 Task: Open a blank google sheet and write heading  Budget GuruAdd Categories in a column and its values below  'Housing, Transportation, Groceries, Utilities, Entertainment, Dining Out, Health, Miscellaneous, Savings & Total. 'Add Budgeted amount in next column and its values below  $1,500, $300, $400, $200, $150, $250, $100, $200, $500 & $4,600. Add Actual amountin next column and its values below   $1,400, $280, $420, $180, $170, $230, $120, $180, $520 & $4,500. Add Difference  in next column and its values below   -$100, -$20, +$20, -$20, +$20, -$20, +$20, -$20, +$20 & -$100Save page DashboardFinSummary
Action: Mouse moved to (249, 144)
Screenshot: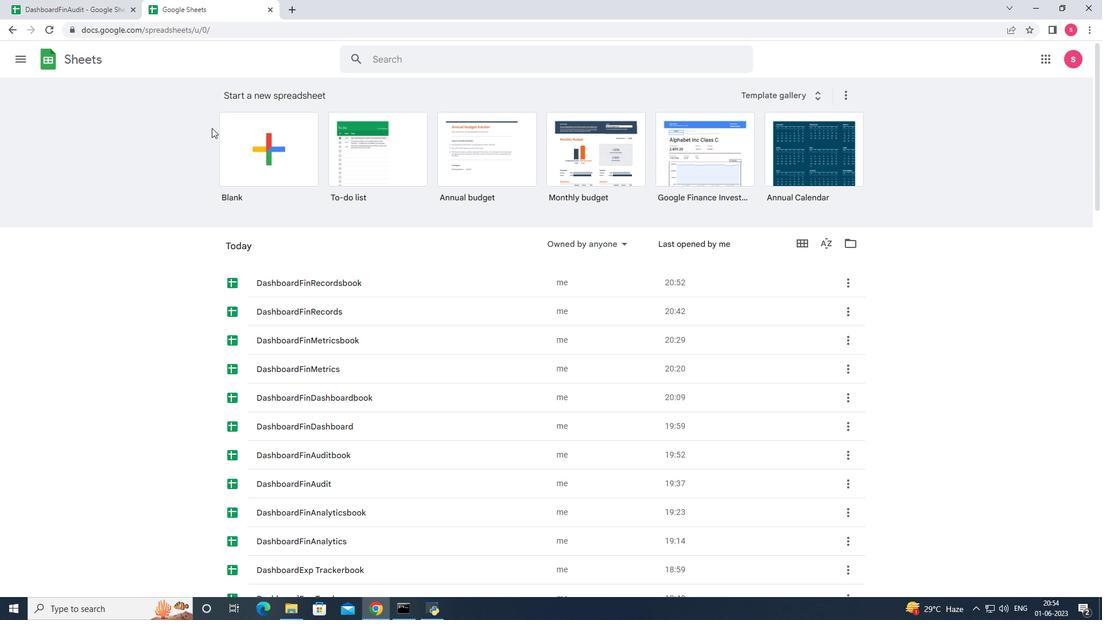 
Action: Mouse pressed left at (249, 144)
Screenshot: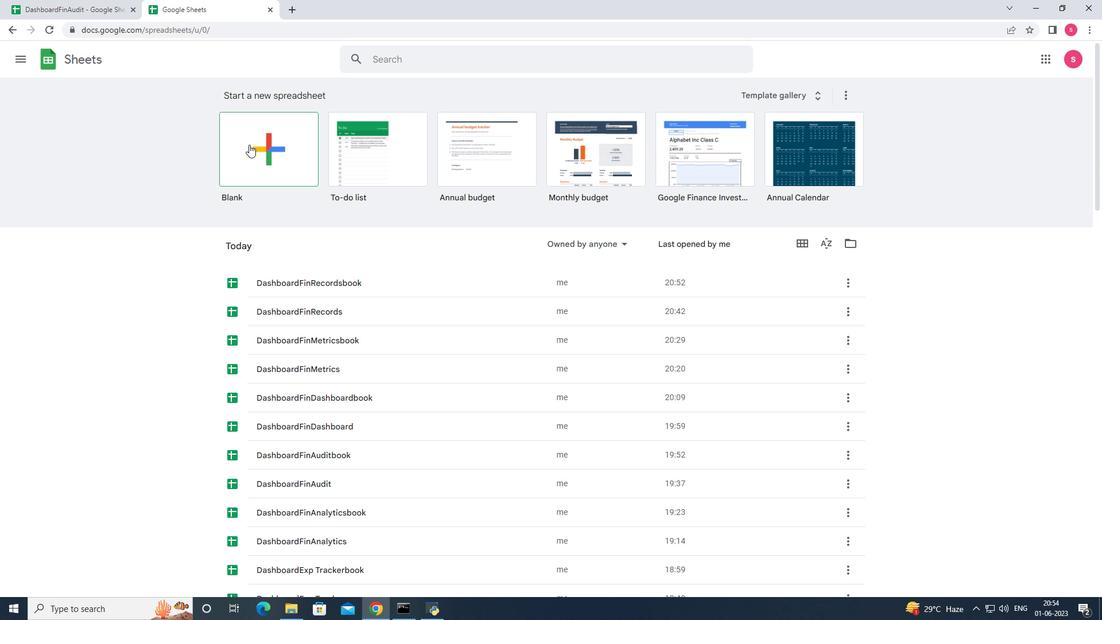 
Action: Mouse moved to (244, 148)
Screenshot: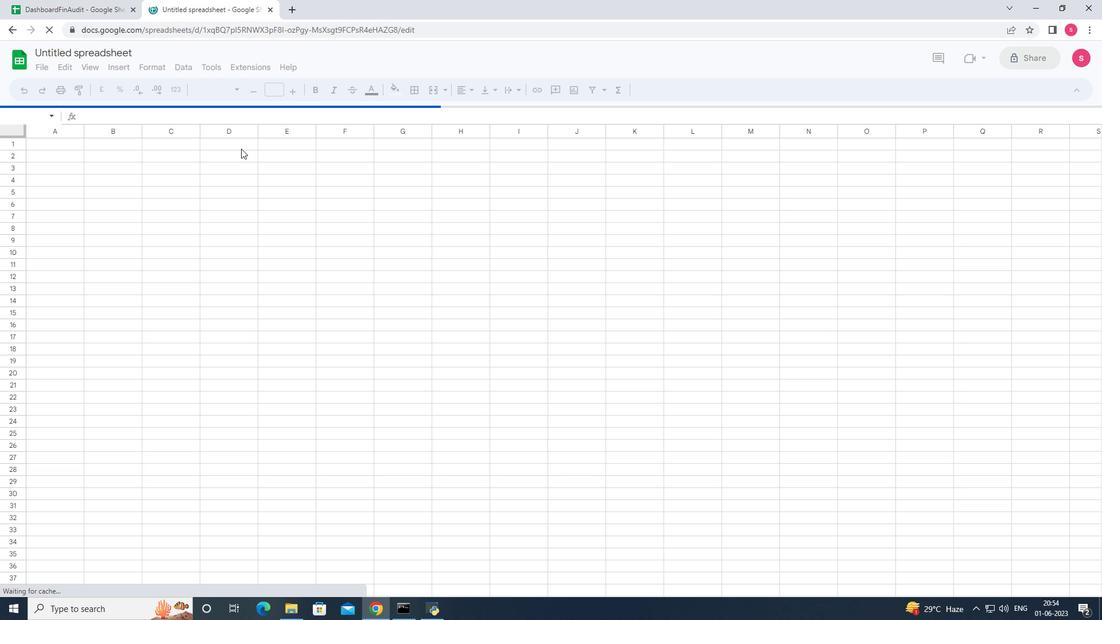 
Action: Key pressed <Key.shift><Key.shift><Key.shift><Key.shift><Key.shift><Key.shift><Key.shift><Key.shift><Key.shift><Key.shift><Key.shift><Key.shift><Key.shift><Key.shift>Budget<Key.space><Key.shift><Key.shift><Key.shift><Key.shift><Key.shift><Key.shift>Guru<Key.enter><Key.shift><Key.shift><Key.shift><Key.shift><Key.shift><Key.shift><Key.shift>Categories<Key.enter><Key.shift>Housing<Key.enter><Key.shift>Transportation<Key.enter><Key.shift><Key.shift><Key.shift><Key.shift><Key.shift><Key.shift><Key.shift><Key.shift>Groceries<Key.enter><Key.shift><Key.shift><Key.shift><Key.shift><Key.shift><Key.shift><Key.shift><Key.shift><Key.shift><Key.shift><Key.shift><Key.shift><Key.shift><Key.shift><Key.shift><Key.shift><Key.shift><Key.shift><Key.shift>Utilities<Key.enter><Key.shift>Entertainment<Key.enter><Key.shift>Dining<Key.space><Key.shift><Key.shift><Key.shift><Key.shift>Out<Key.enter><Key.shift>Health<Key.enter><Key.shift>Miscellaneous<Key.enter><Key.shift>Savings<Key.enter><Key.shift>Total<Key.enter><Key.right><Key.up><Key.up><Key.up><Key.up><Key.up><Key.up><Key.up><Key.up><Key.up><Key.up><Key.up><Key.up><Key.down><Key.shift>Budgeted<Key.space><Key.shift>Amount<Key.enter>1500<Key.enter>300<Key.enter>400<Key.enter>200<Key.enter>16<Key.backspace>50<Key.enter>250<Key.enter>100<Key.enter>200<Key.enter>500<Key.enter>=<Key.down><Key.enter><Key.up>=
Screenshot: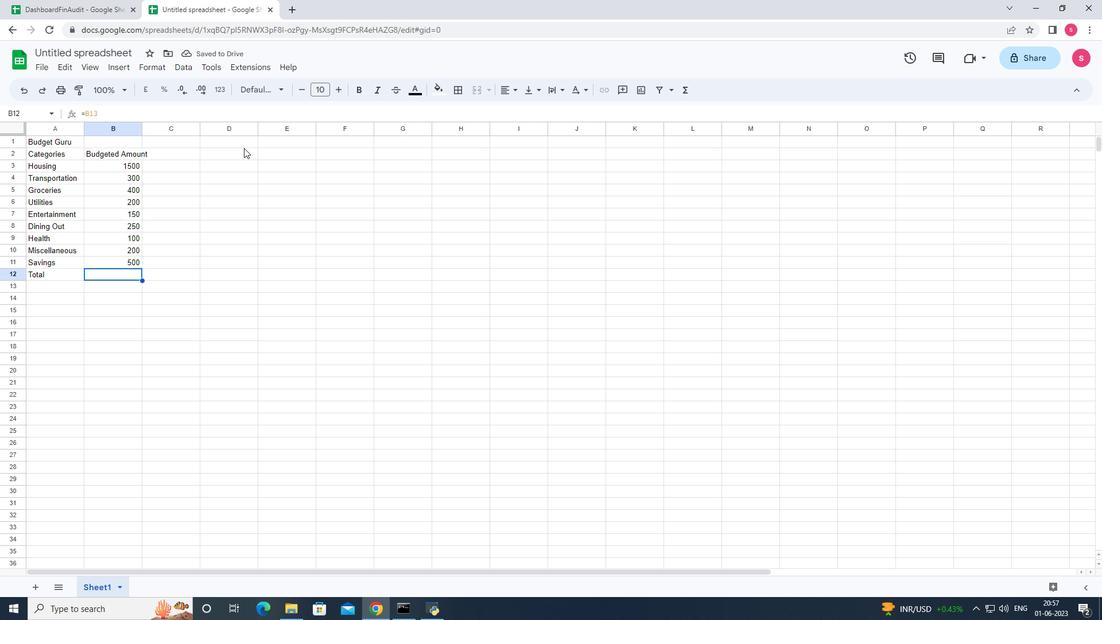 
Action: Mouse moved to (142, 287)
Screenshot: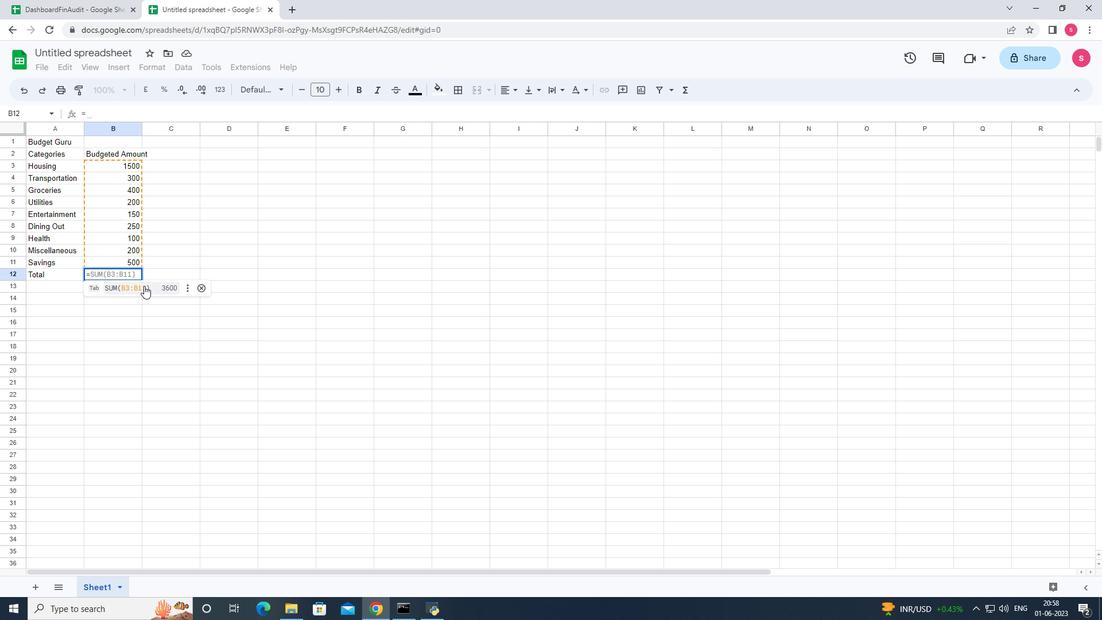 
Action: Mouse pressed left at (142, 287)
Screenshot: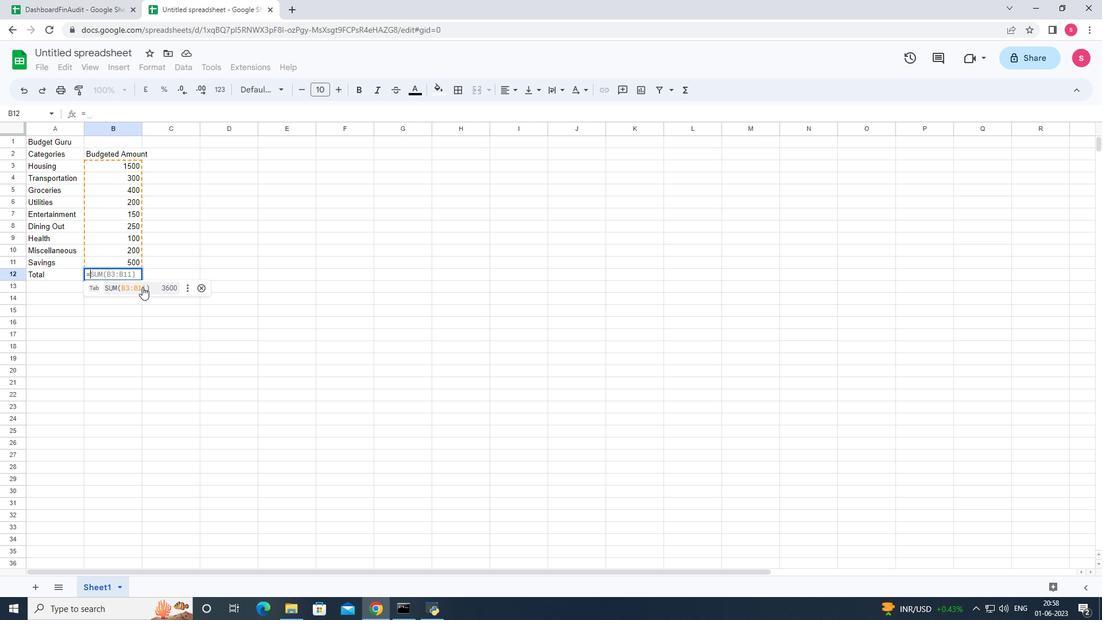 
Action: Mouse moved to (95, 167)
Screenshot: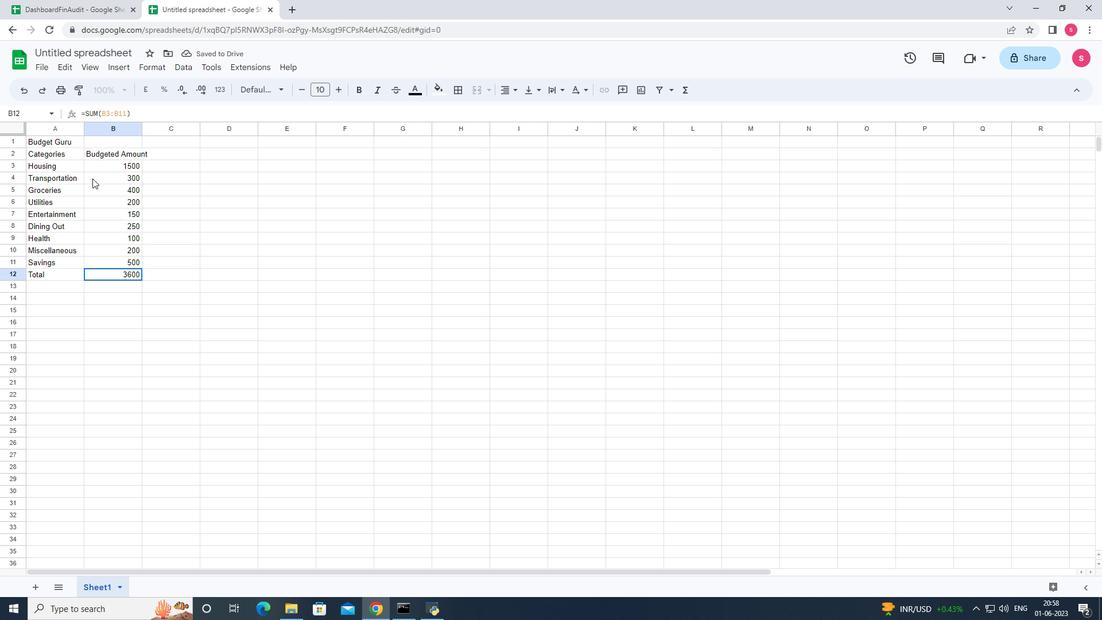 
Action: Mouse pressed left at (95, 167)
Screenshot: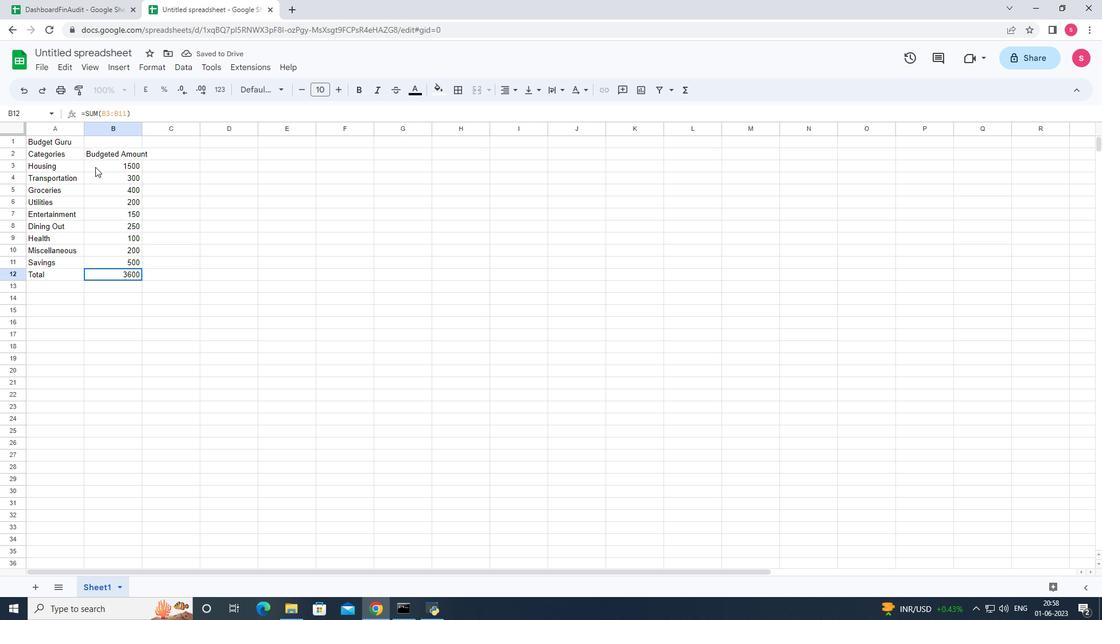 
Action: Mouse moved to (144, 70)
Screenshot: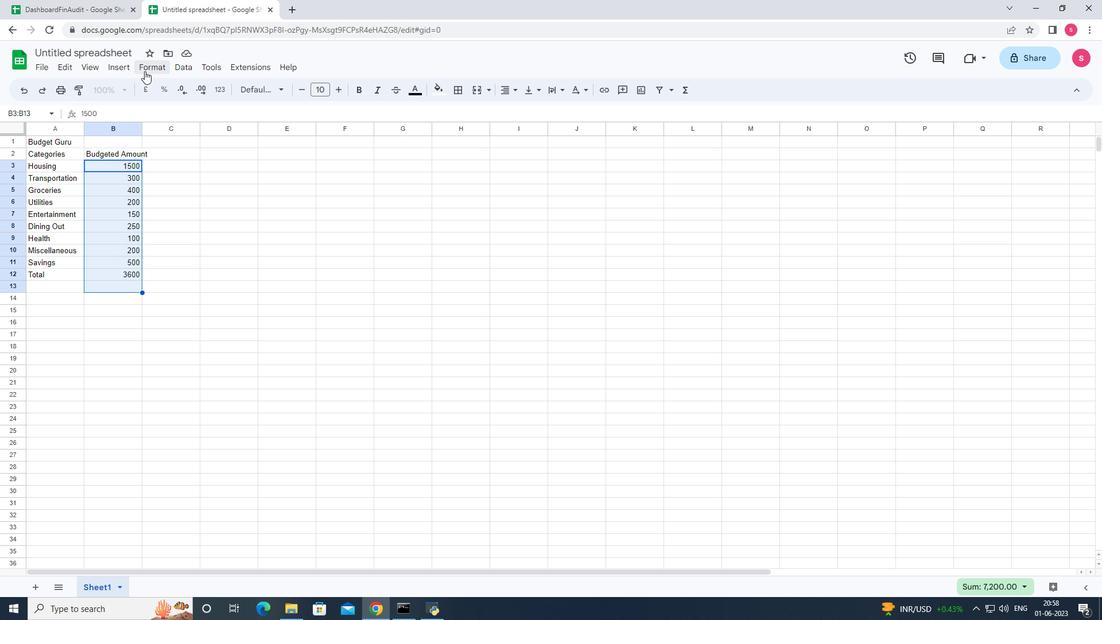 
Action: Mouse pressed left at (144, 70)
Screenshot: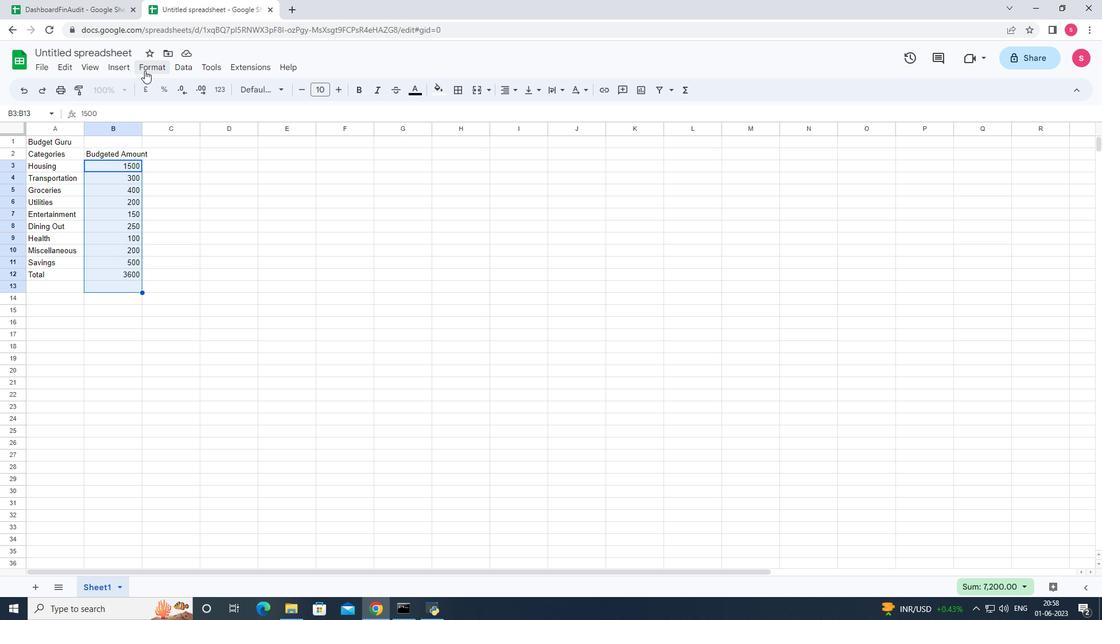 
Action: Mouse moved to (190, 138)
Screenshot: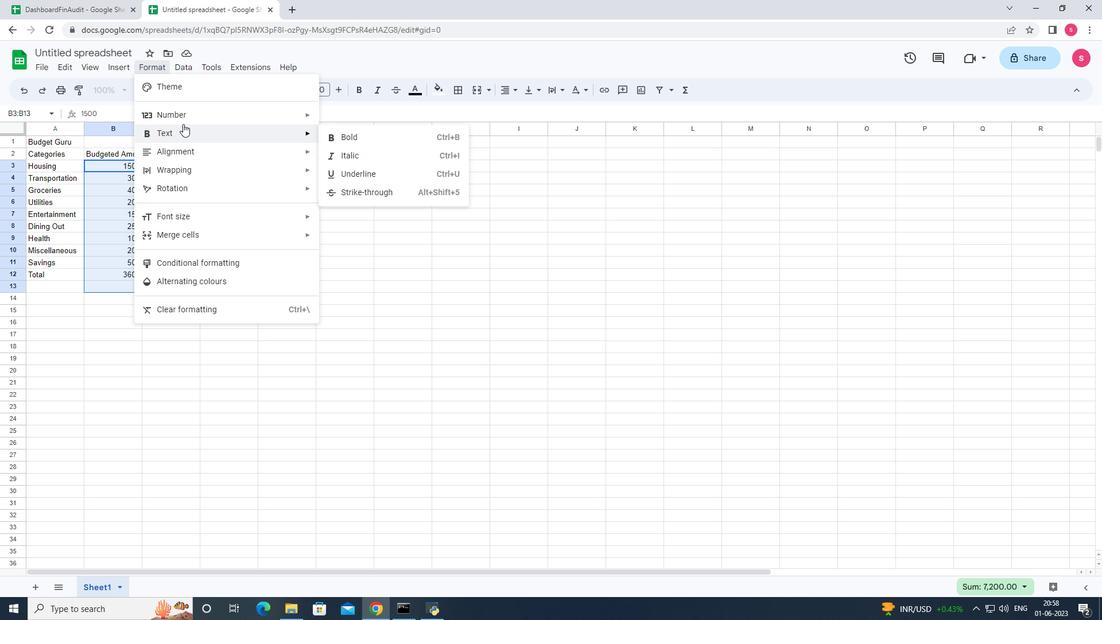 
Action: Mouse pressed left at (190, 138)
Screenshot: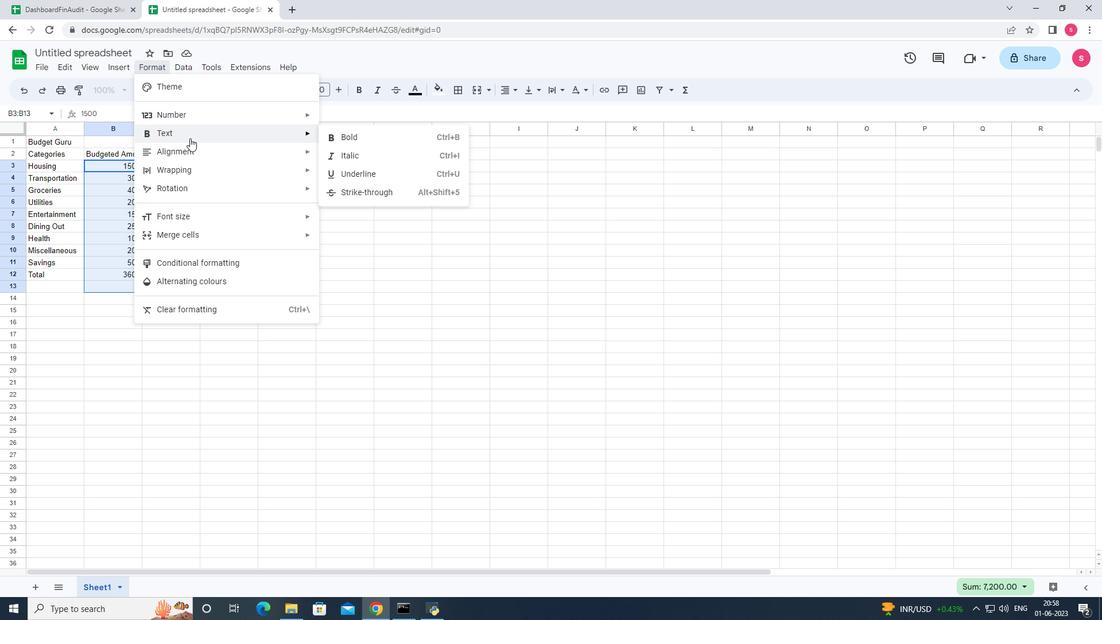 
Action: Mouse moved to (195, 121)
Screenshot: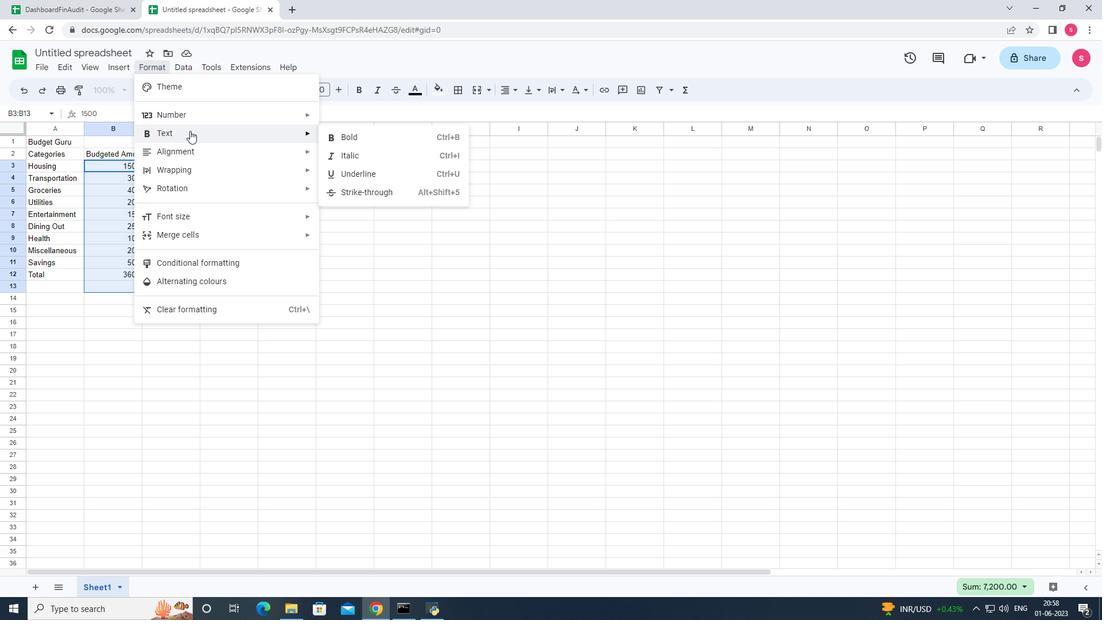 
Action: Mouse pressed left at (195, 121)
Screenshot: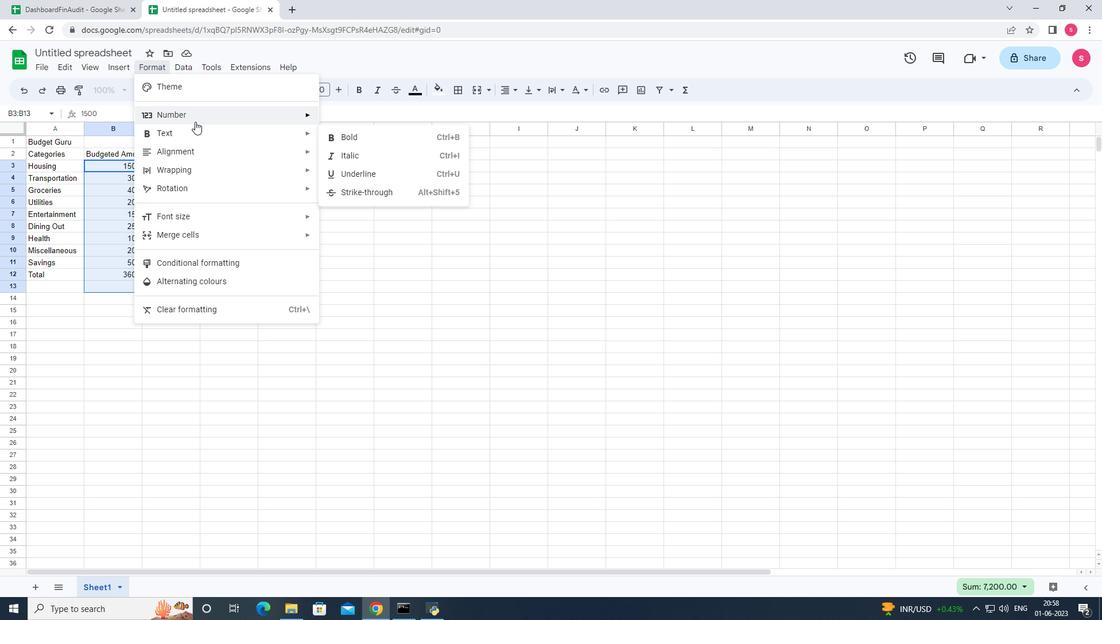 
Action: Mouse moved to (418, 466)
Screenshot: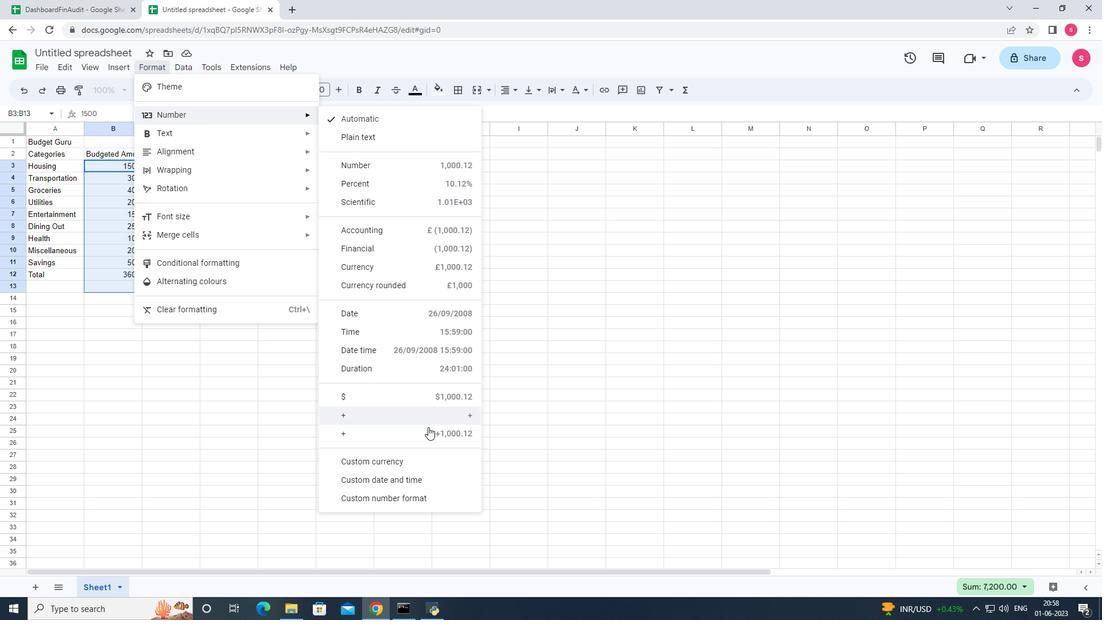 
Action: Mouse pressed left at (418, 466)
Screenshot: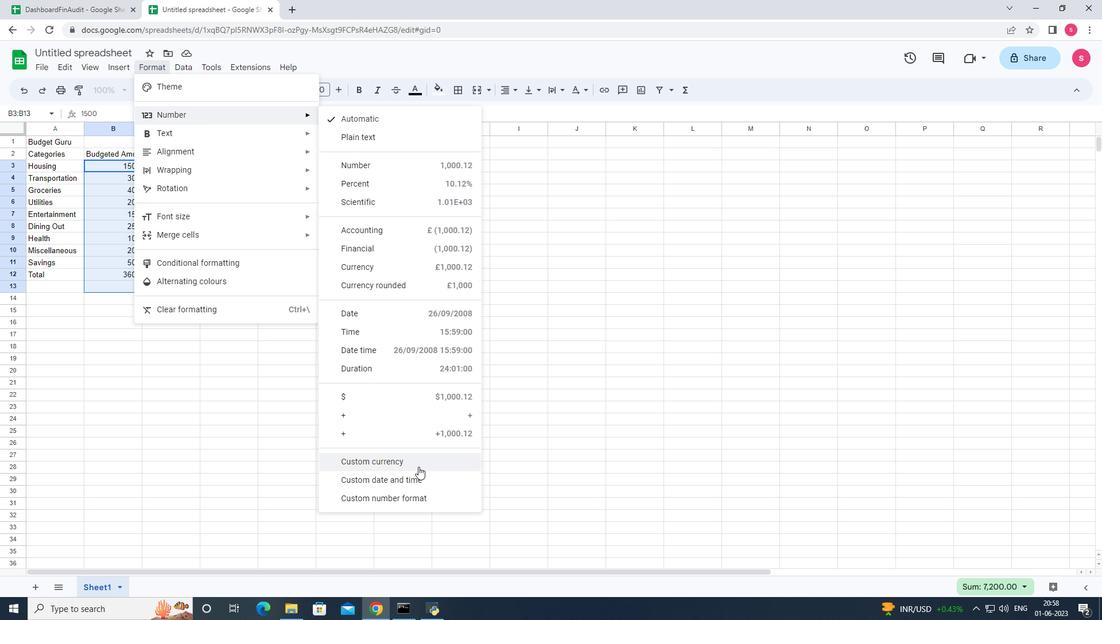 
Action: Mouse moved to (484, 249)
Screenshot: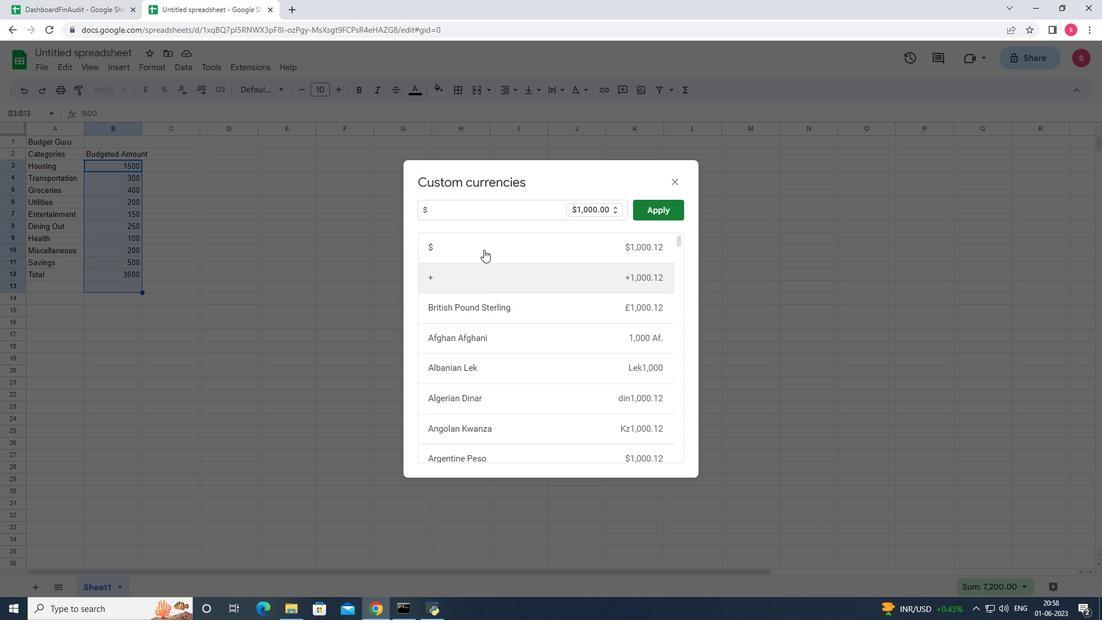 
Action: Mouse pressed left at (484, 249)
Screenshot: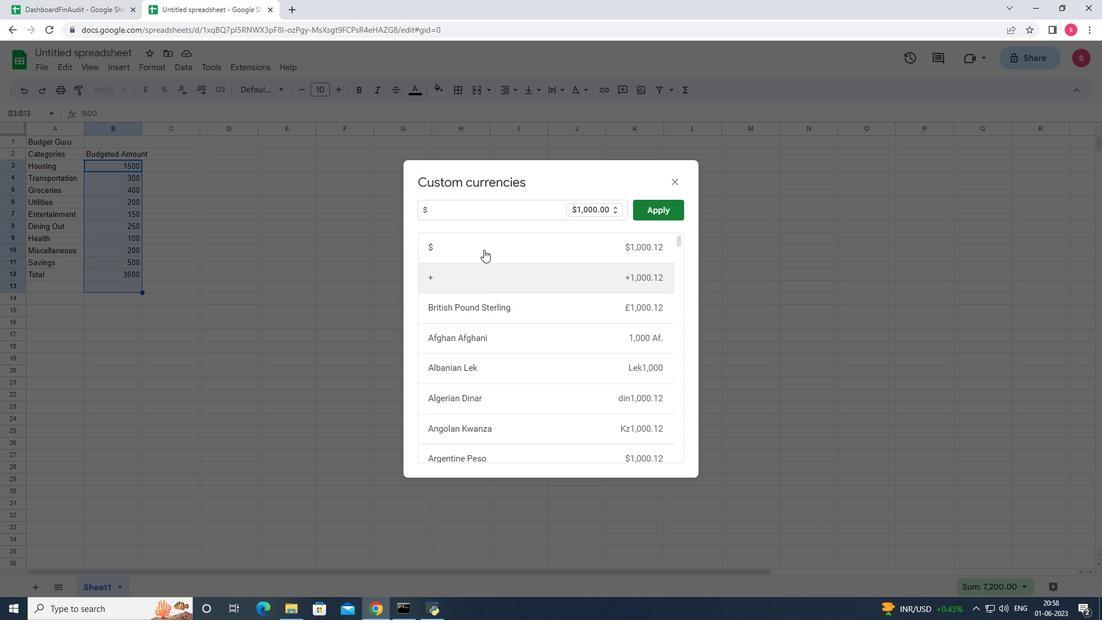 
Action: Mouse moved to (671, 206)
Screenshot: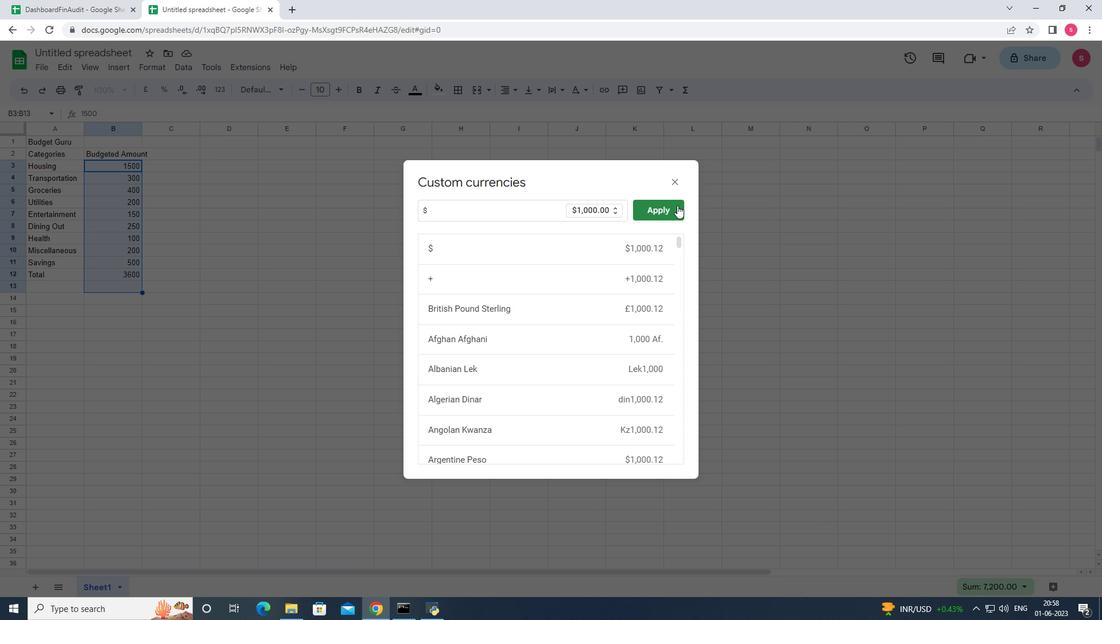 
Action: Mouse pressed left at (671, 206)
Screenshot: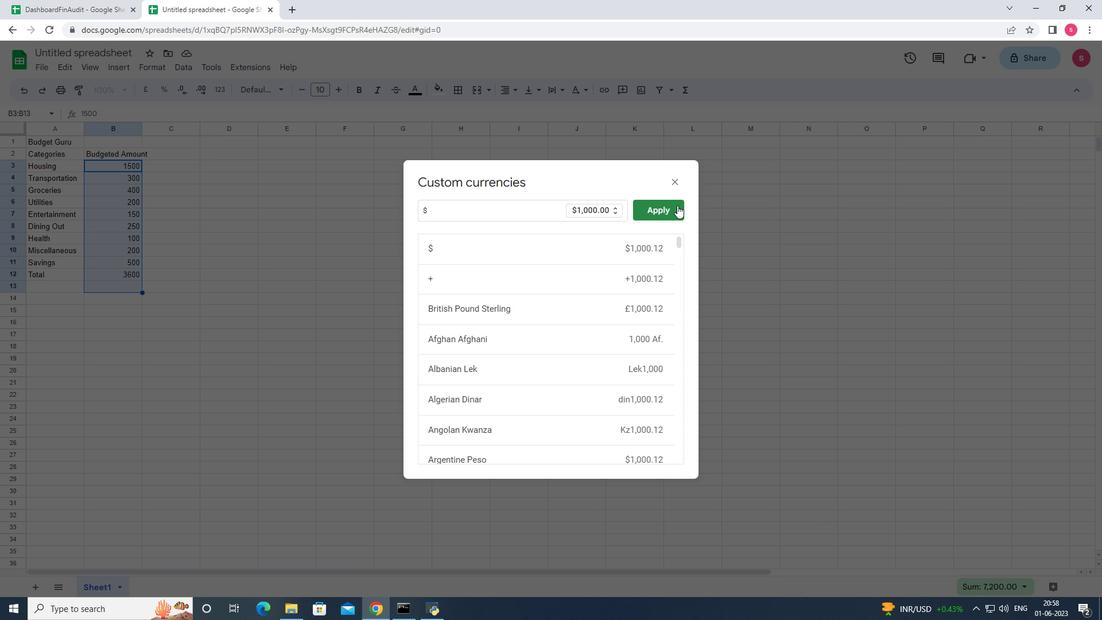 
Action: Mouse moved to (167, 156)
Screenshot: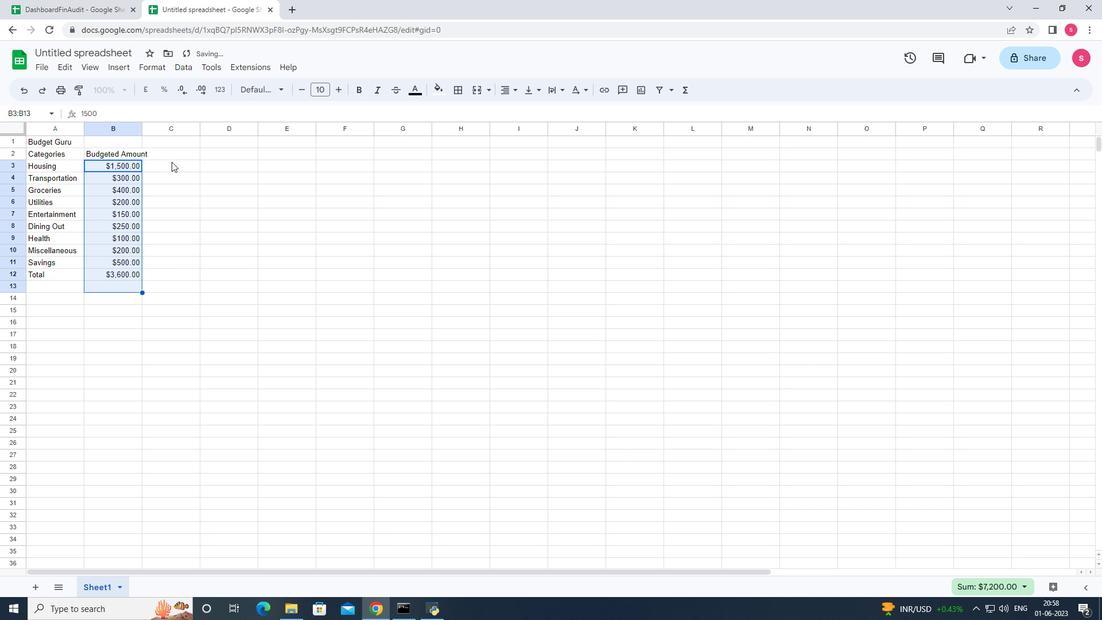 
Action: Mouse pressed left at (167, 156)
Screenshot: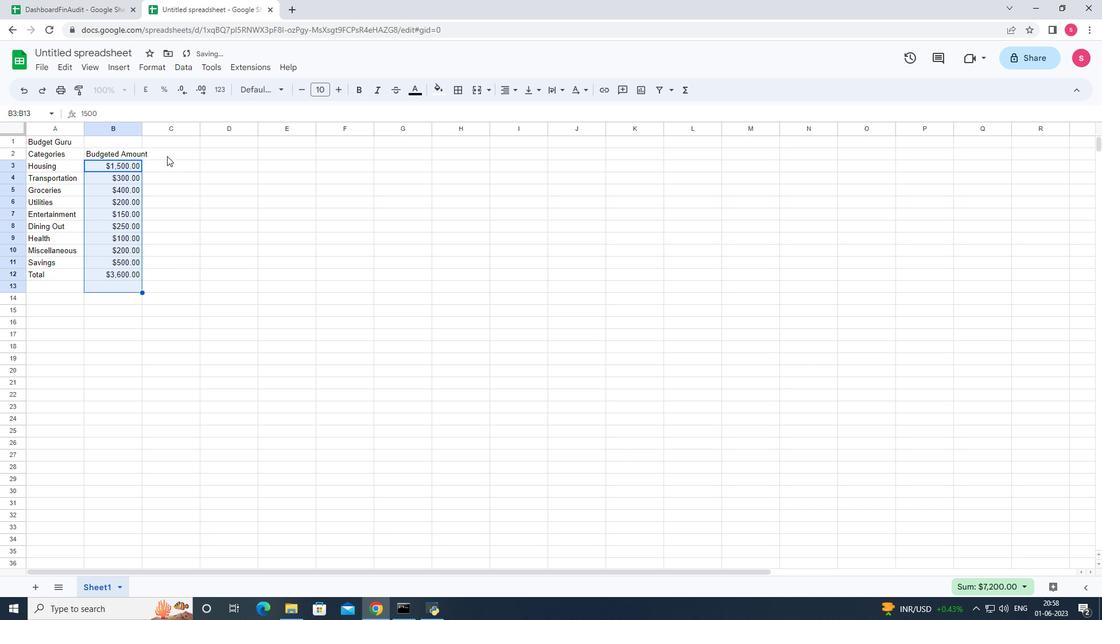 
Action: Mouse moved to (165, 156)
Screenshot: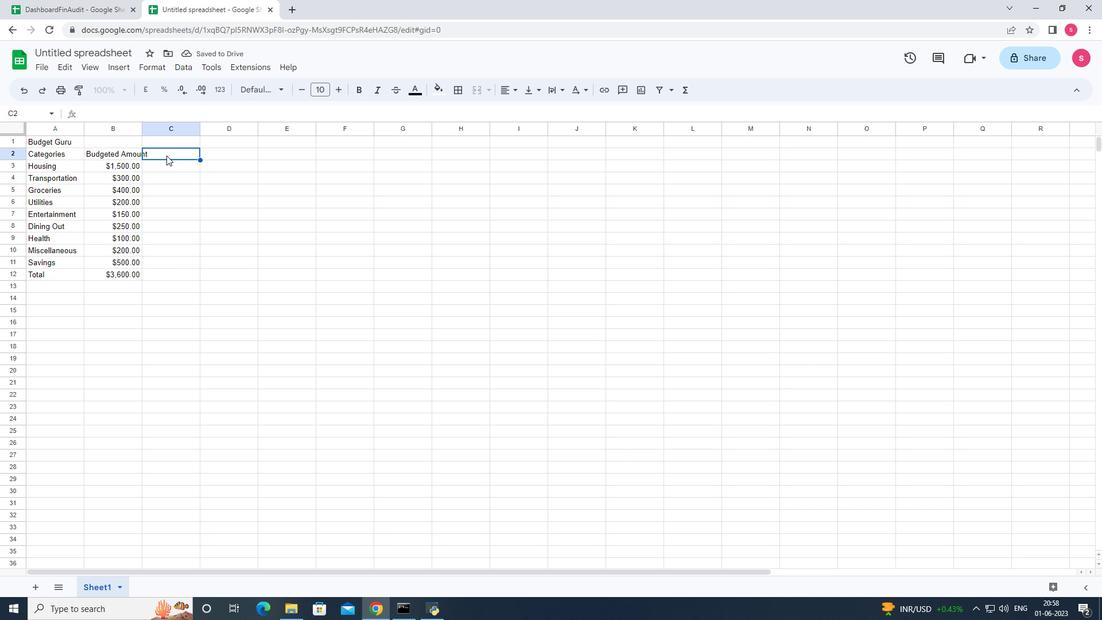 
Action: Key pressed <Key.shift>Actual<Key.space>a<Key.shift><Key.backspace><Key.shift>Amount<Key.down>1400<Key.enter>280<Key.enter>420<Key.enter>19<Key.backspace>80<Key.enter>170<Key.enter>230<Key.enter>120<Key.enter>180<Key.enter>520<Key.enter>
Screenshot: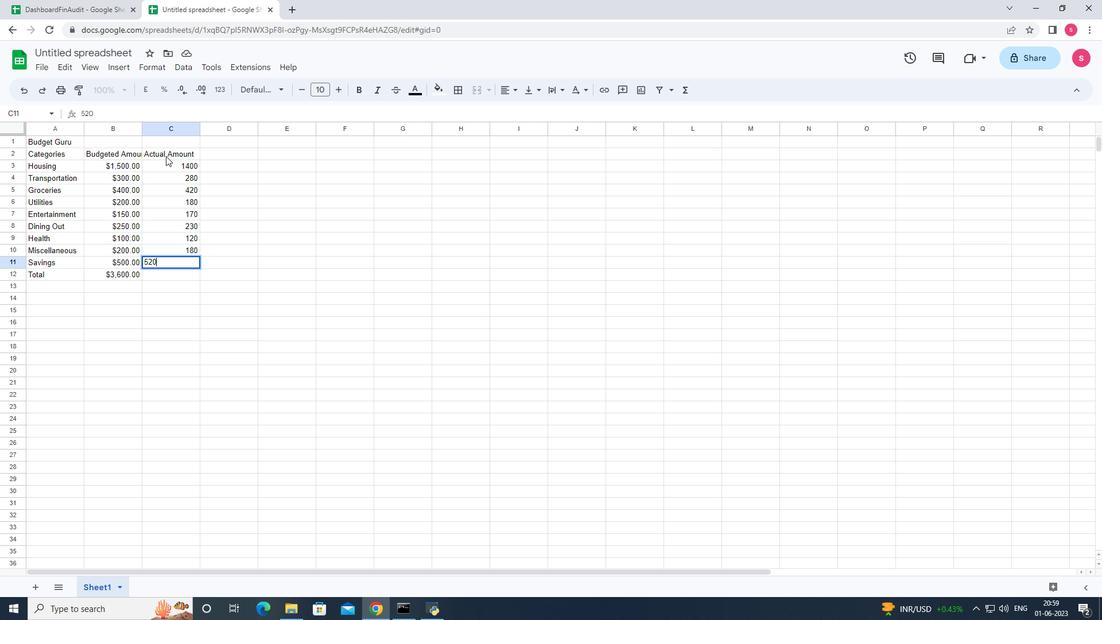 
Action: Mouse moved to (174, 275)
Screenshot: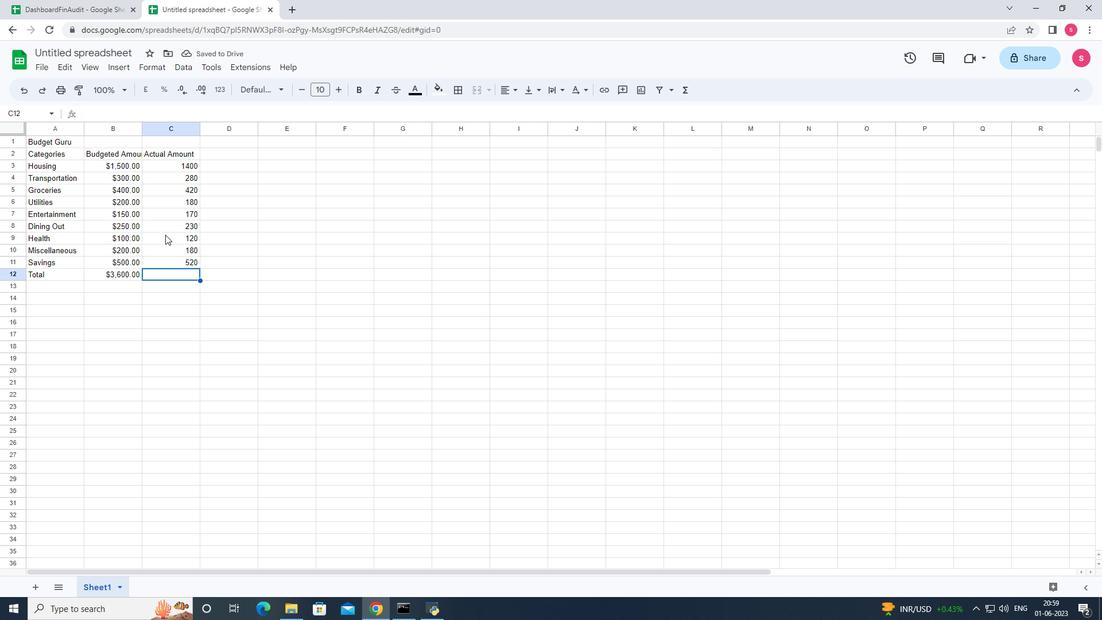 
Action: Key pressed =
Screenshot: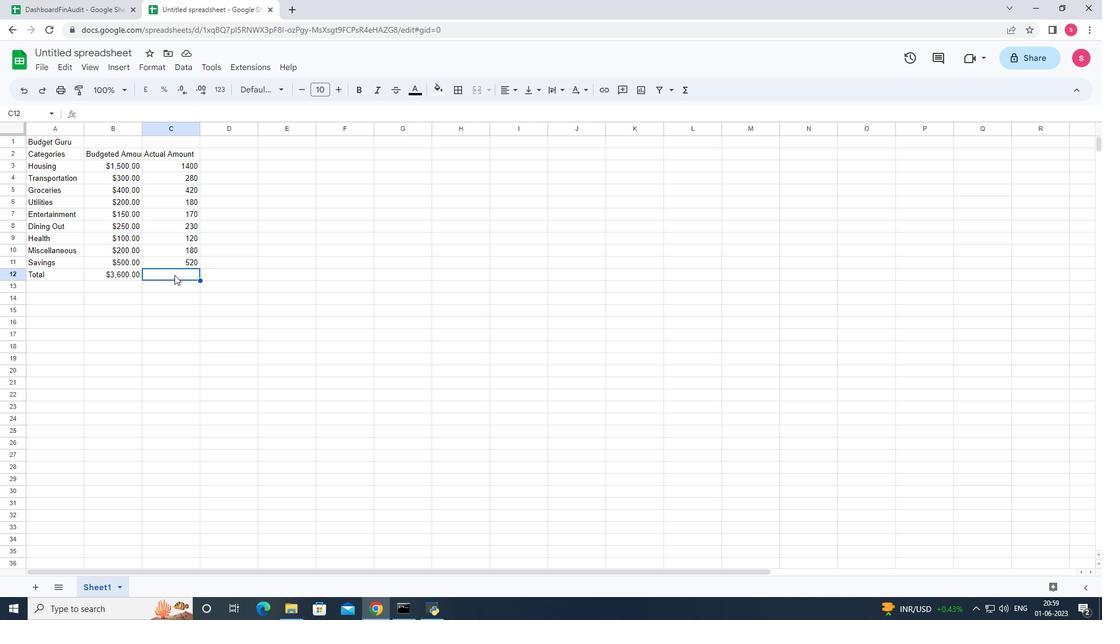 
Action: Mouse moved to (182, 288)
Screenshot: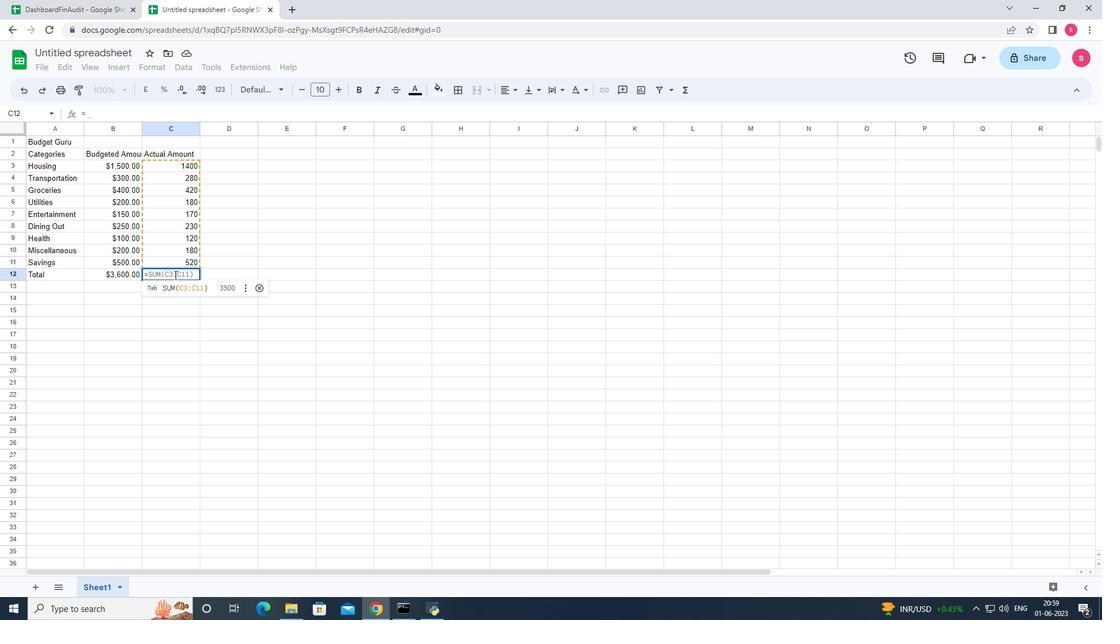 
Action: Mouse pressed left at (182, 288)
Screenshot: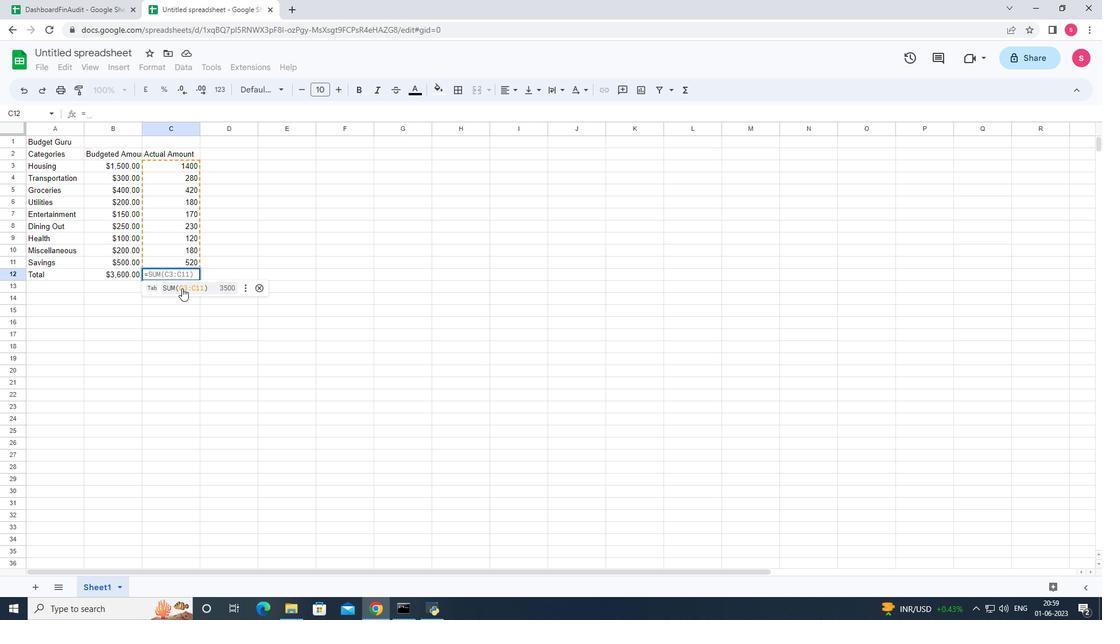 
Action: Mouse moved to (175, 167)
Screenshot: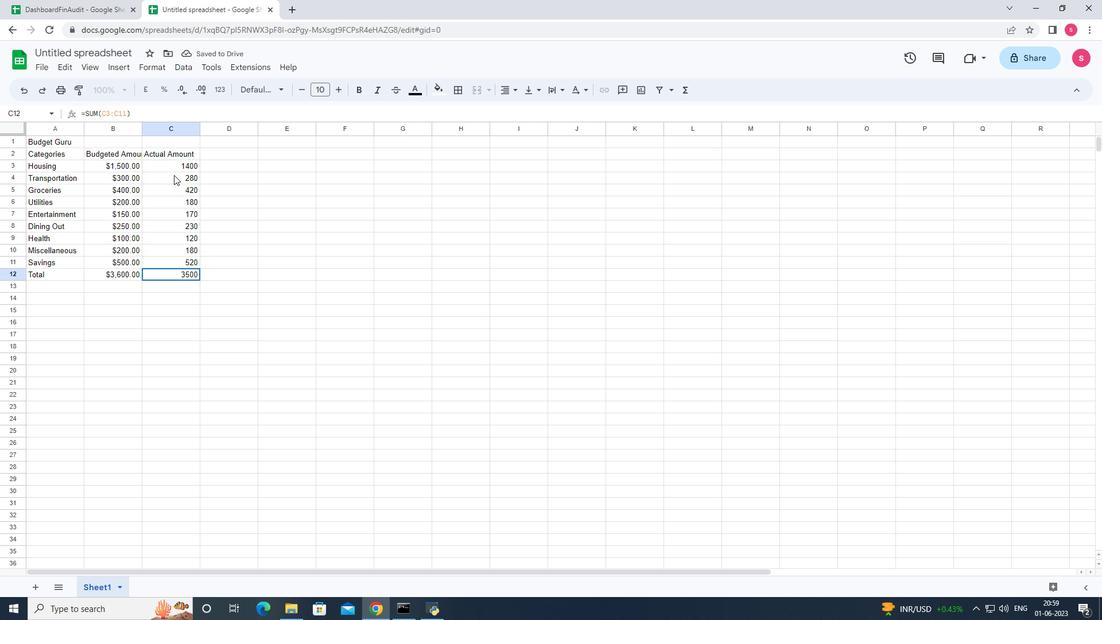 
Action: Mouse pressed left at (175, 167)
Screenshot: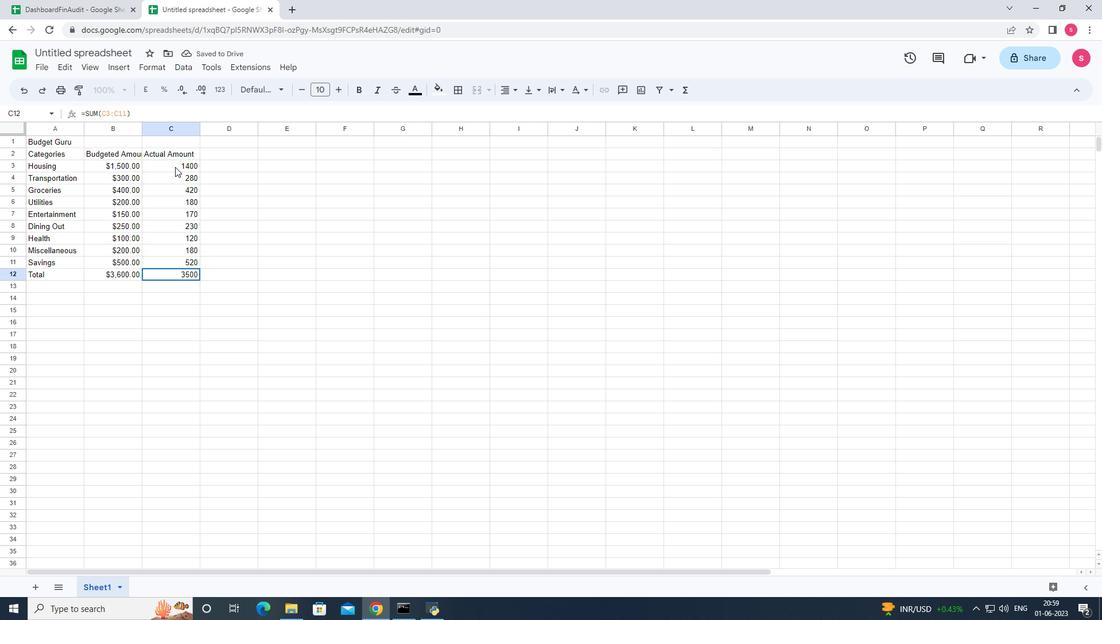 
Action: Mouse moved to (155, 65)
Screenshot: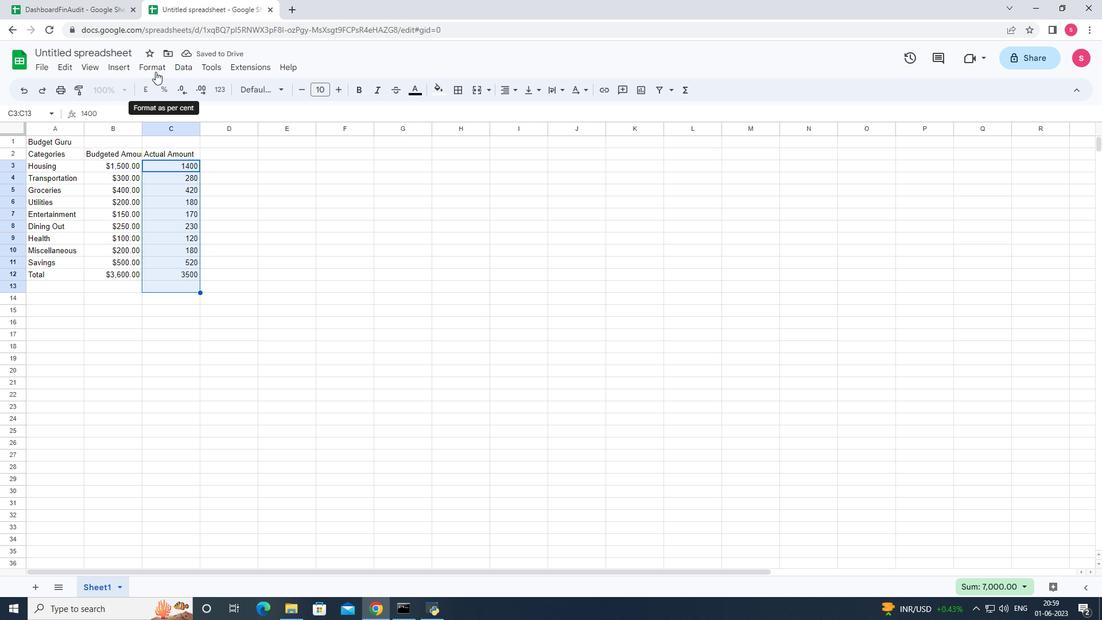 
Action: Mouse pressed left at (155, 65)
Screenshot: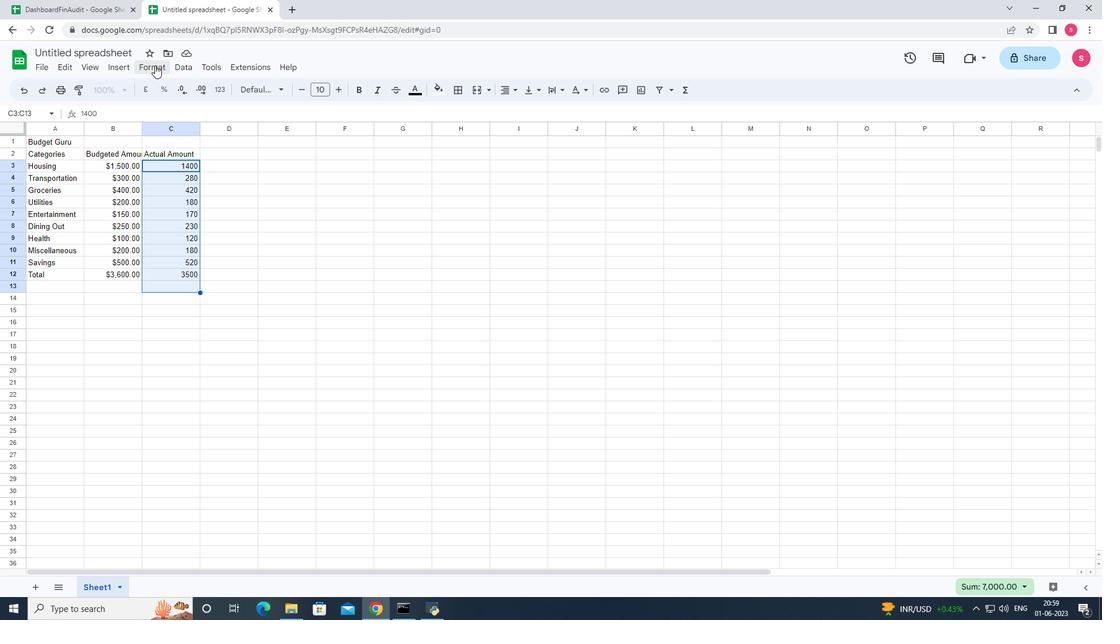
Action: Mouse moved to (174, 116)
Screenshot: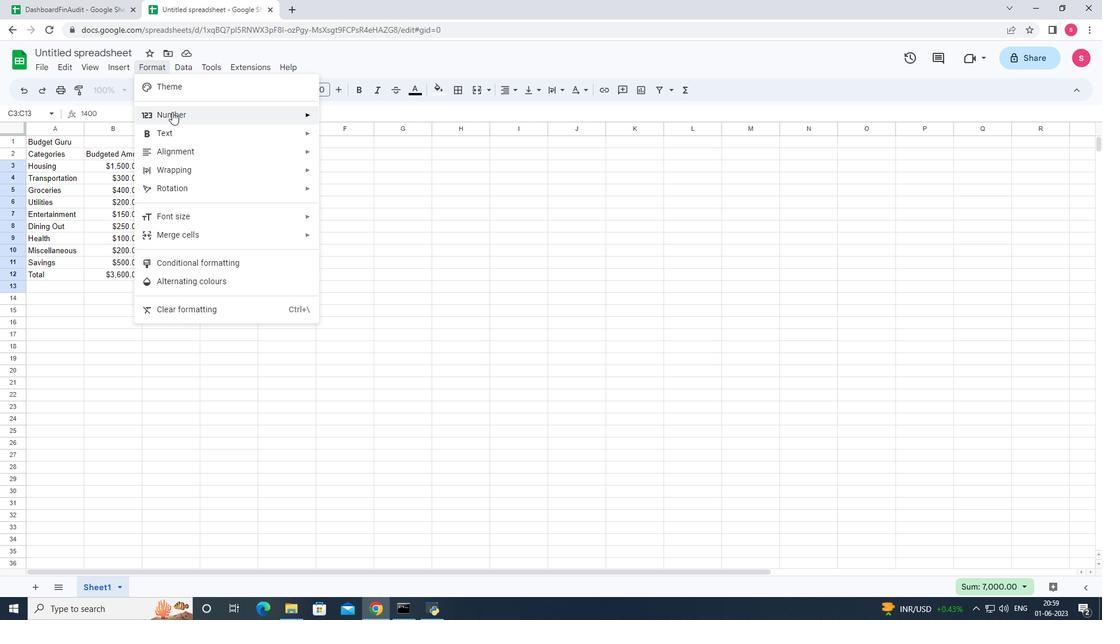 
Action: Mouse pressed left at (174, 116)
Screenshot: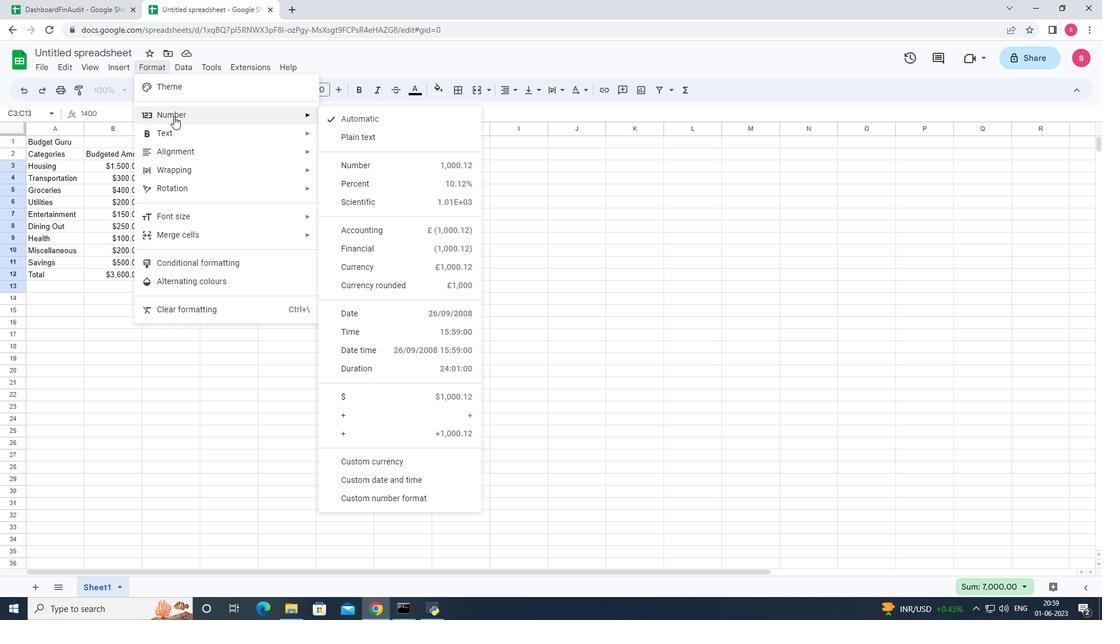 
Action: Mouse moved to (361, 462)
Screenshot: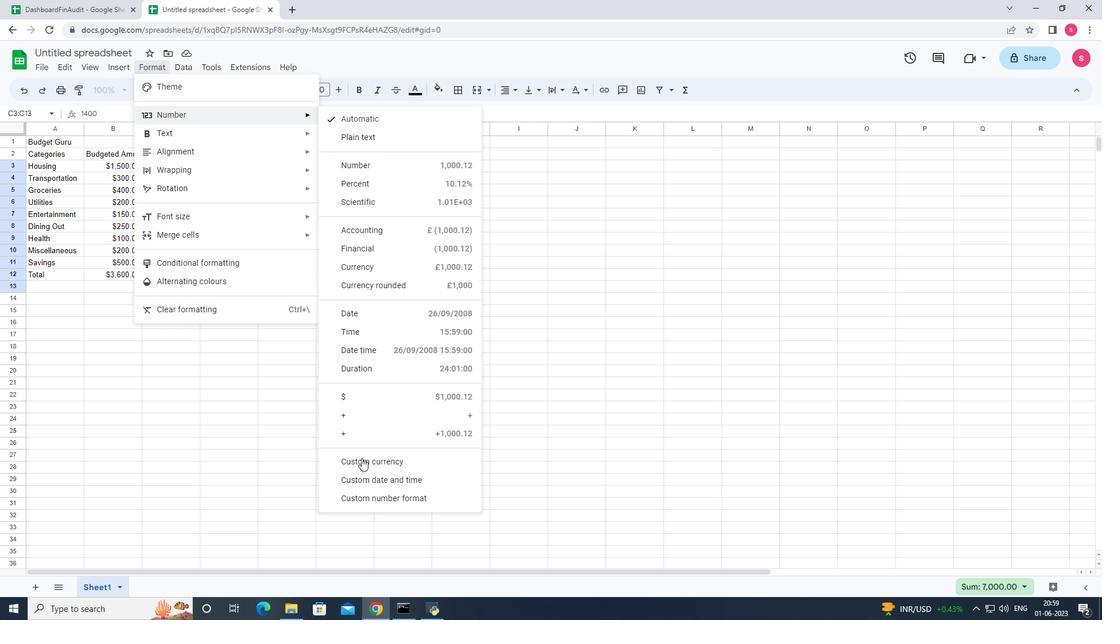 
Action: Mouse pressed left at (361, 462)
Screenshot: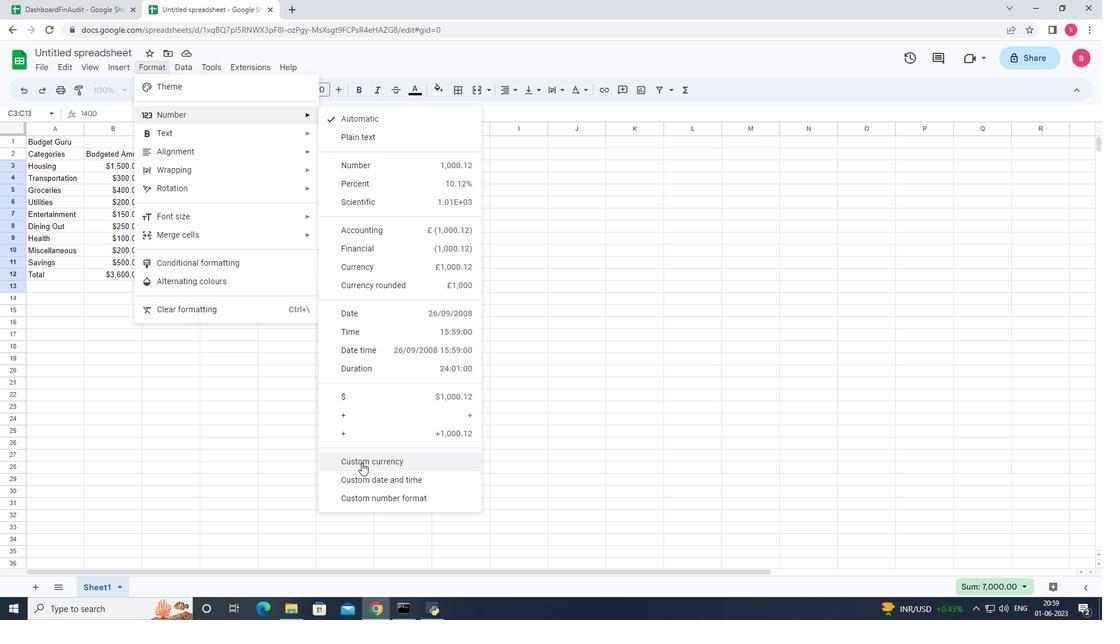 
Action: Mouse moved to (457, 255)
Screenshot: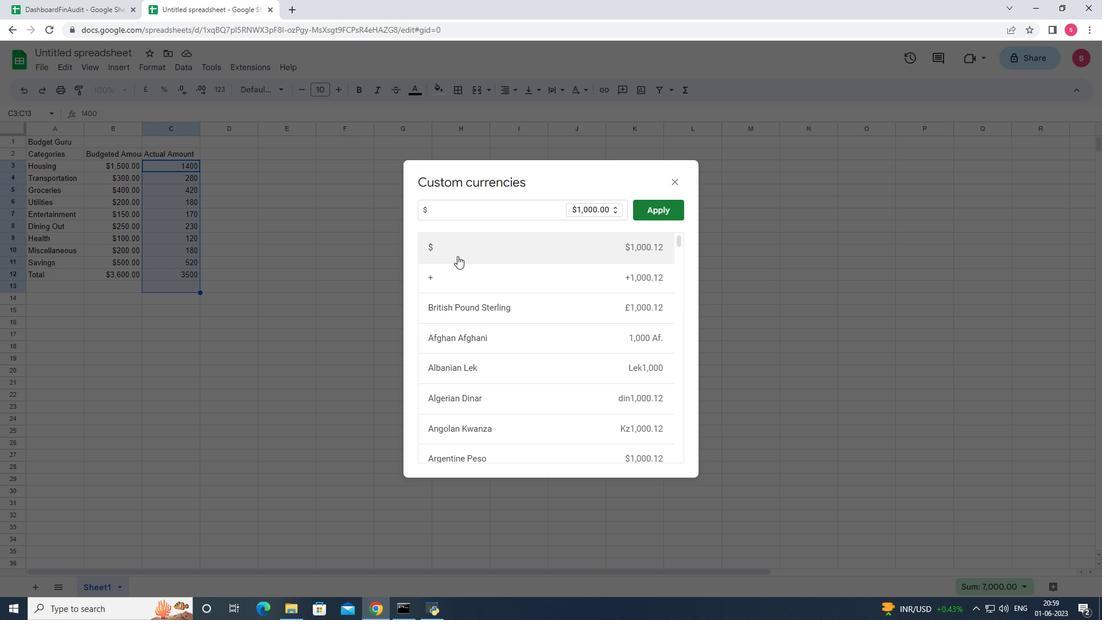 
Action: Mouse pressed left at (457, 255)
Screenshot: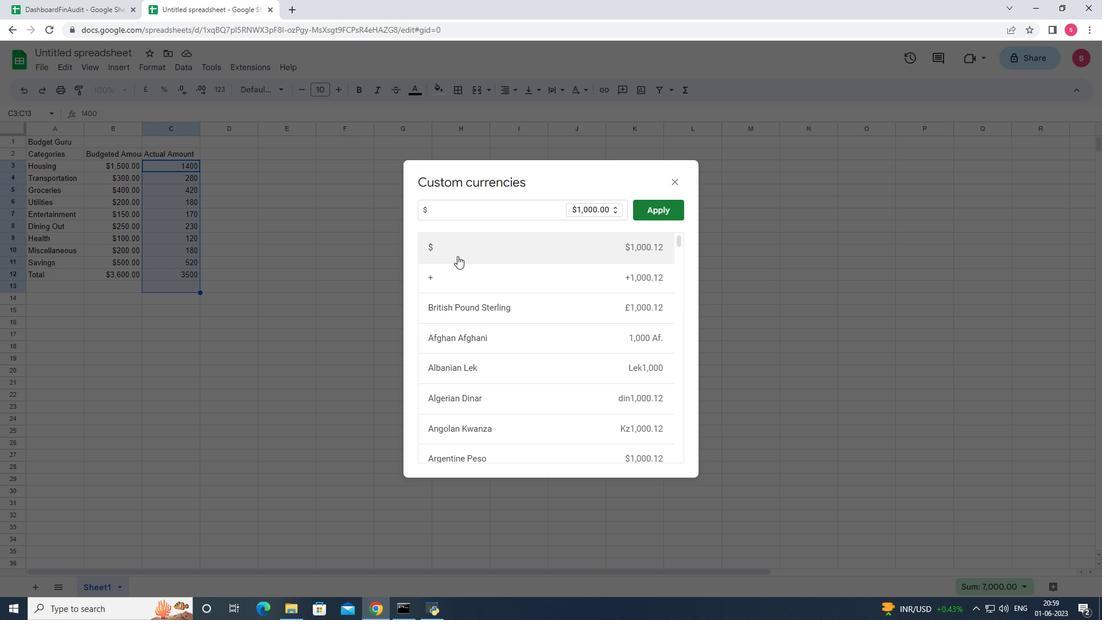 
Action: Mouse moved to (668, 209)
Screenshot: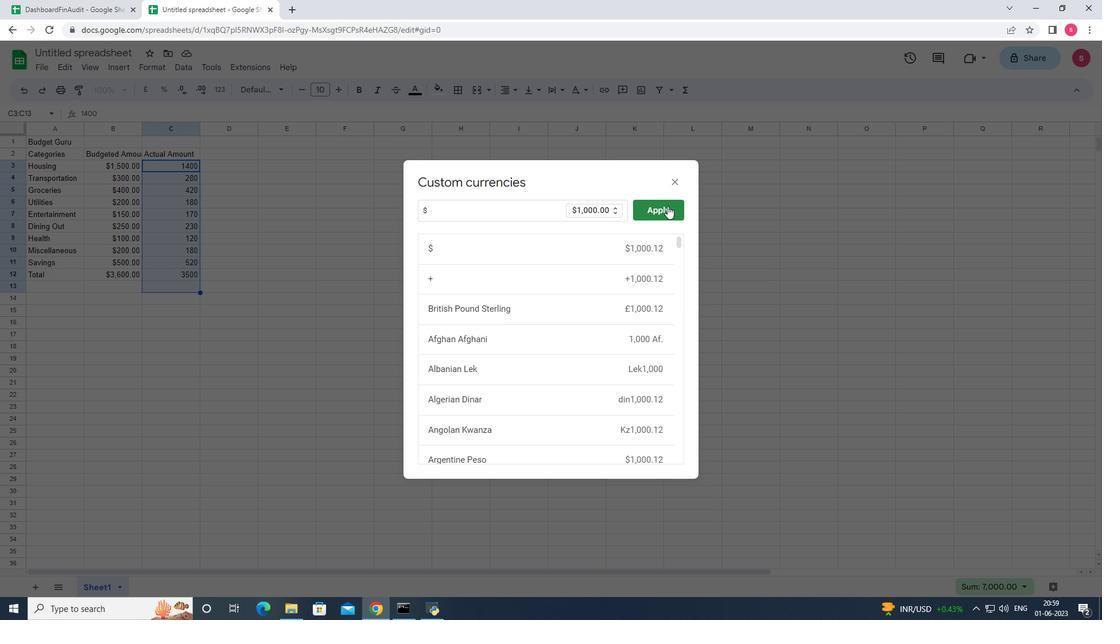 
Action: Mouse pressed left at (668, 209)
Screenshot: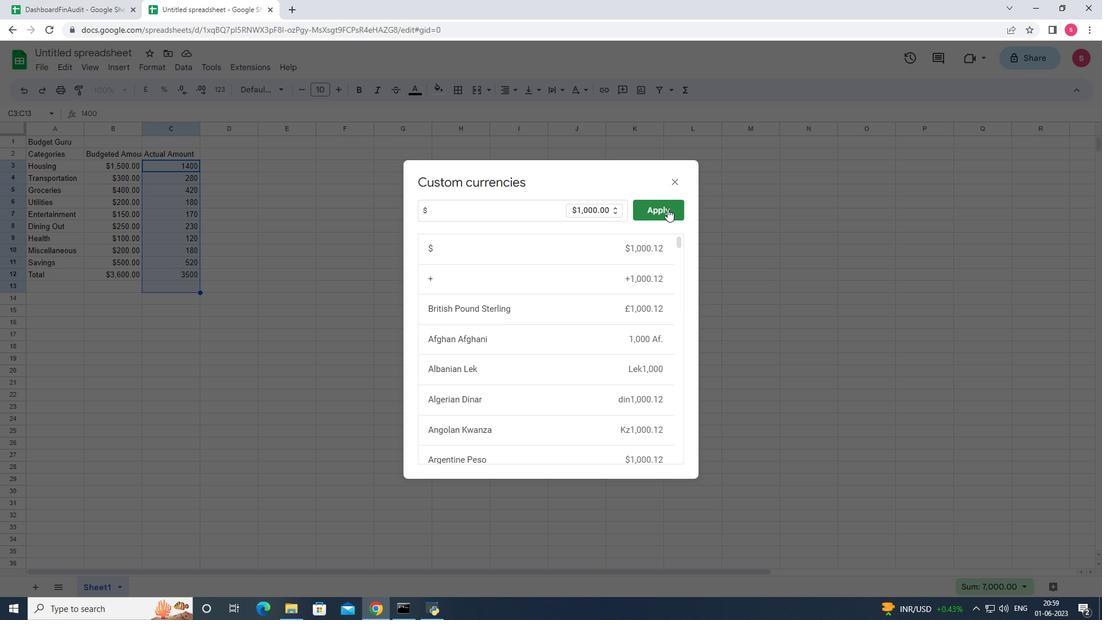 
Action: Mouse moved to (230, 157)
Screenshot: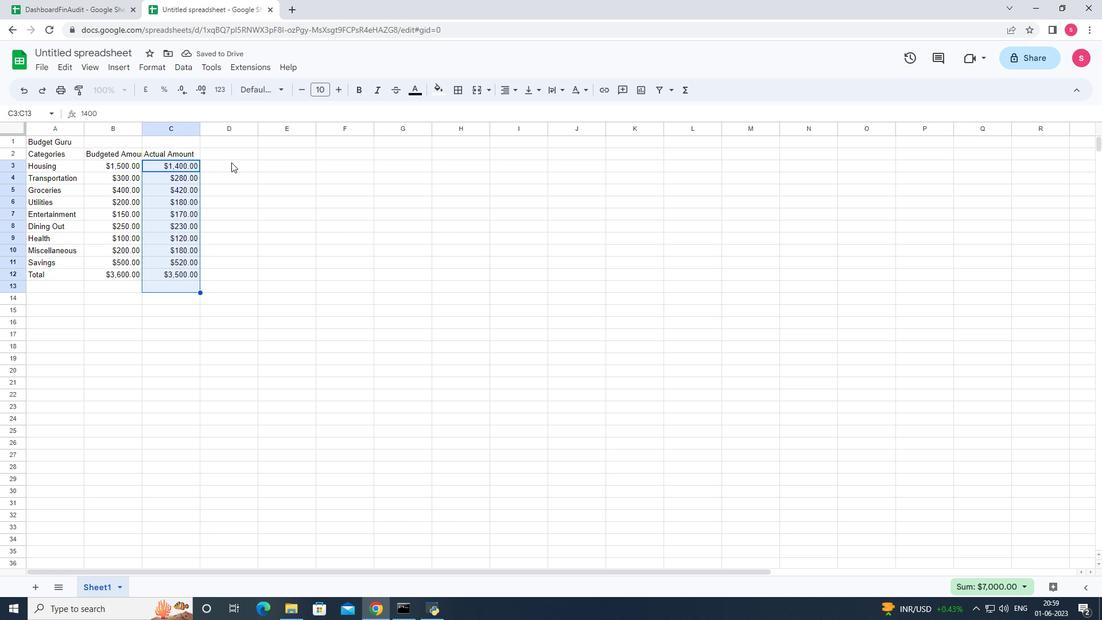 
Action: Mouse pressed left at (230, 157)
Screenshot: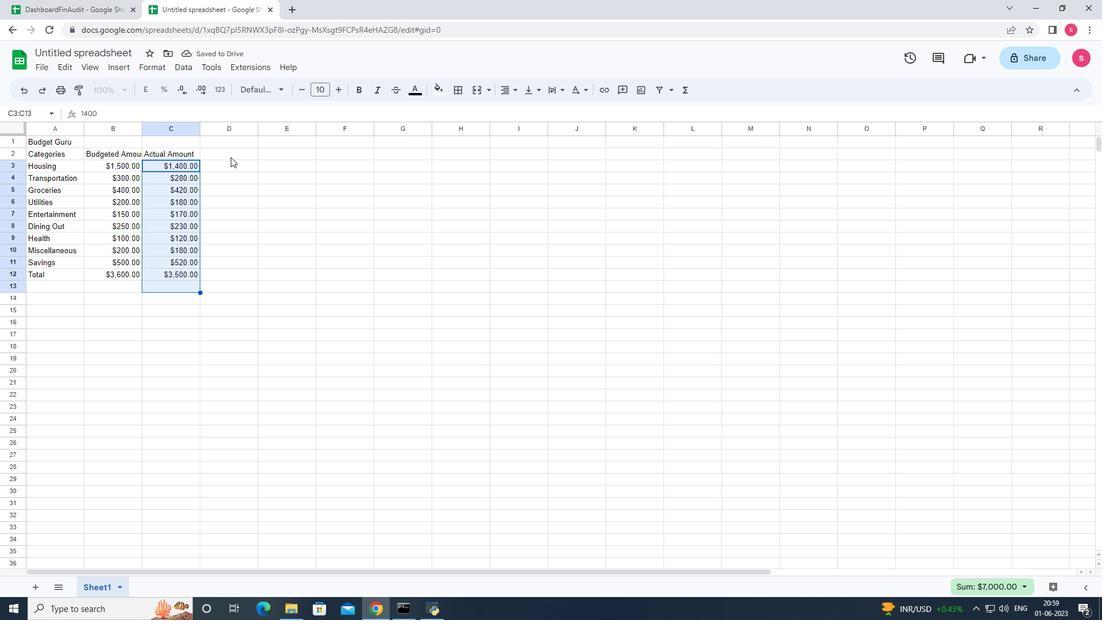 
Action: Mouse moved to (230, 156)
Screenshot: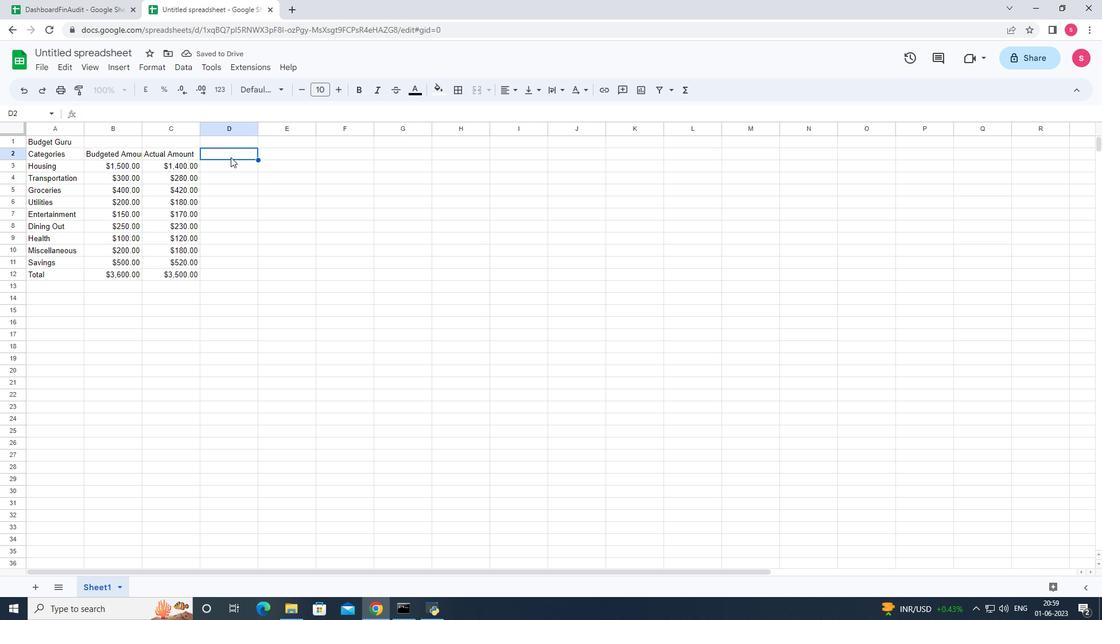 
Action: Key pressed <Key.shift><Key.shift><Key.shift><Key.shift><Key.shift><Key.shift><Key.shift><Key.shift><Key.shift><Key.shift><Key.shift><Key.shift><Key.shift><Key.shift><Key.shift><Key.shift><Key.shift><Key.shift><Key.shift><Key.shift><Key.shift><Key.shift><Key.shift>Difference<Key.down>=c3-b3<Key.enter>
Screenshot: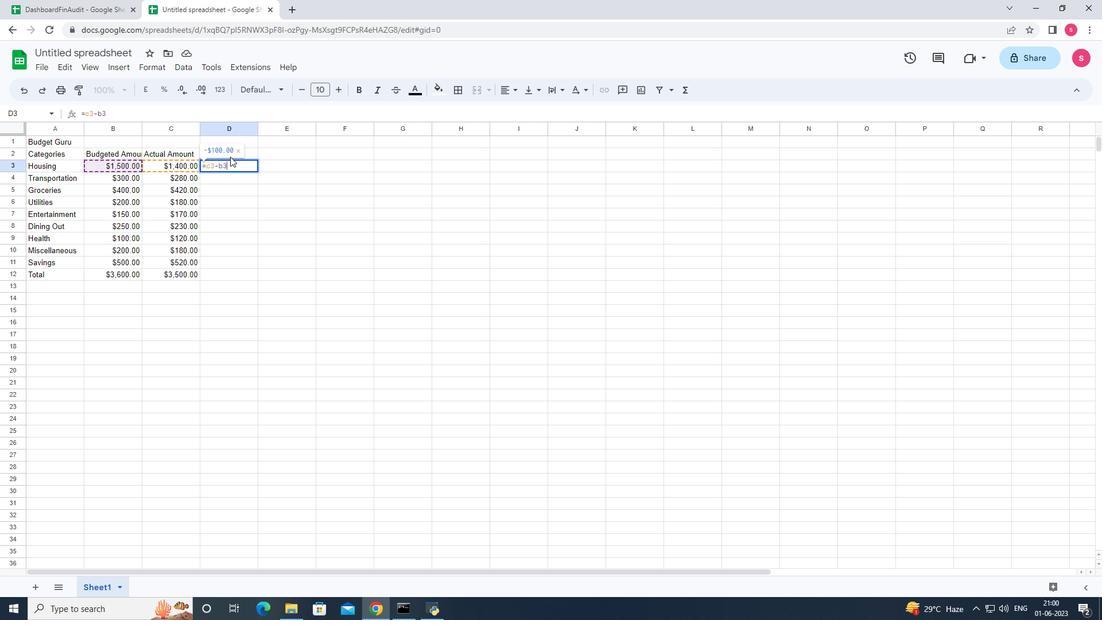 
Action: Mouse moved to (273, 254)
Screenshot: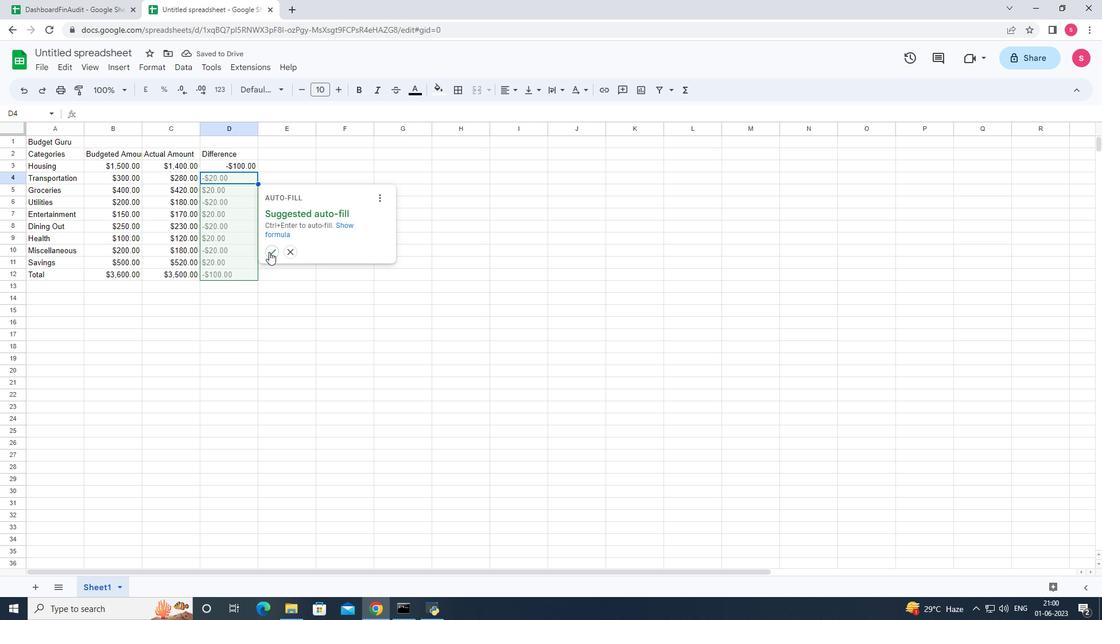 
Action: Mouse pressed left at (273, 254)
Screenshot: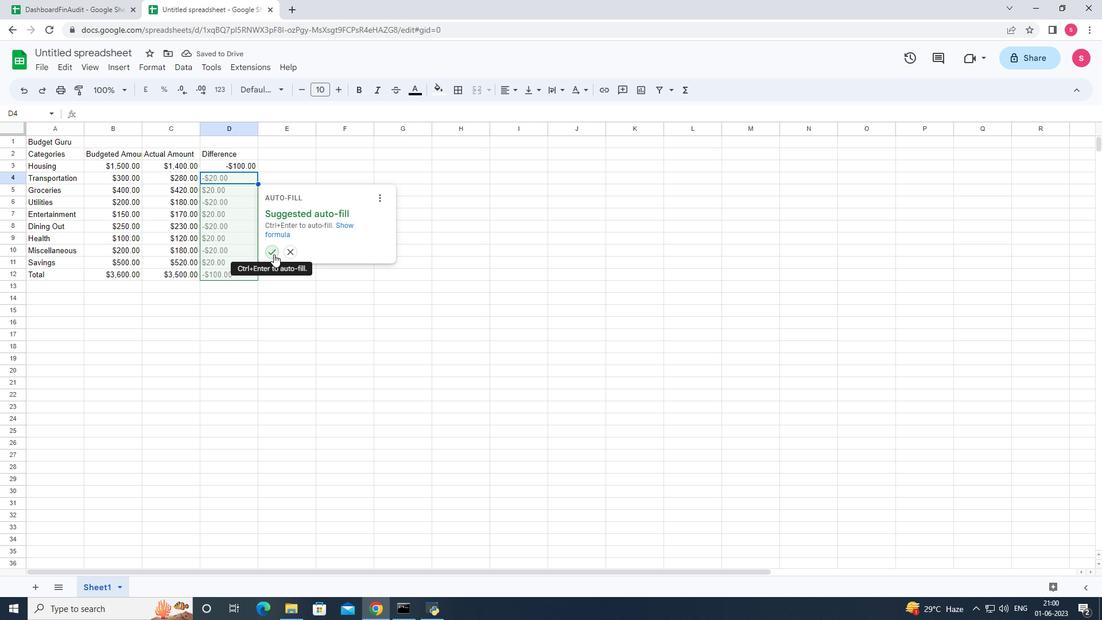 
Action: Mouse moved to (139, 276)
Screenshot: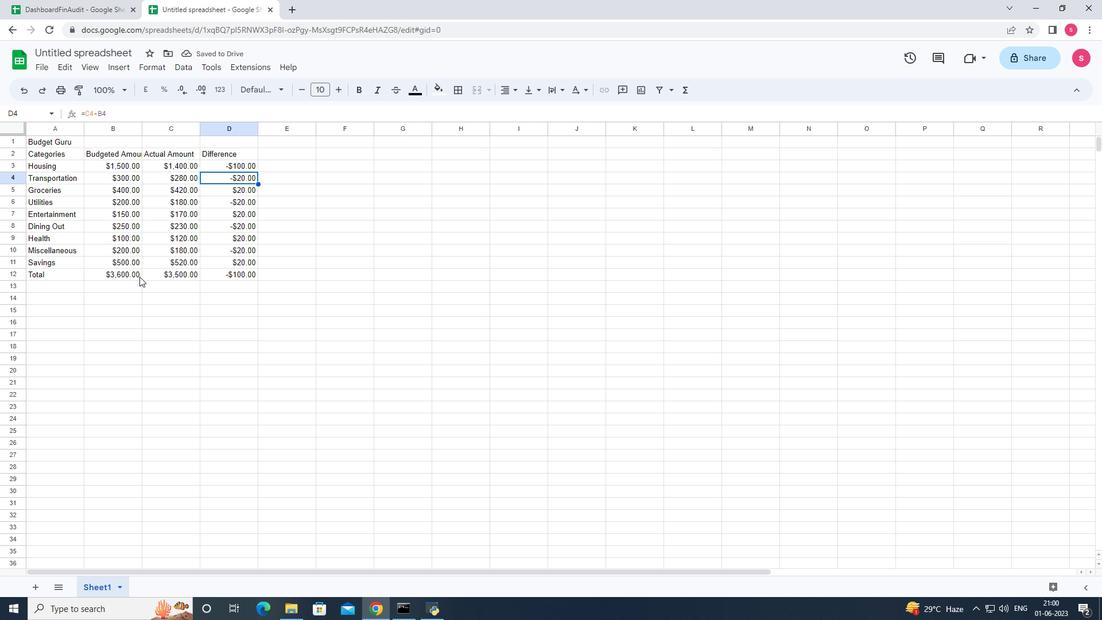 
Action: Mouse pressed left at (139, 276)
Screenshot: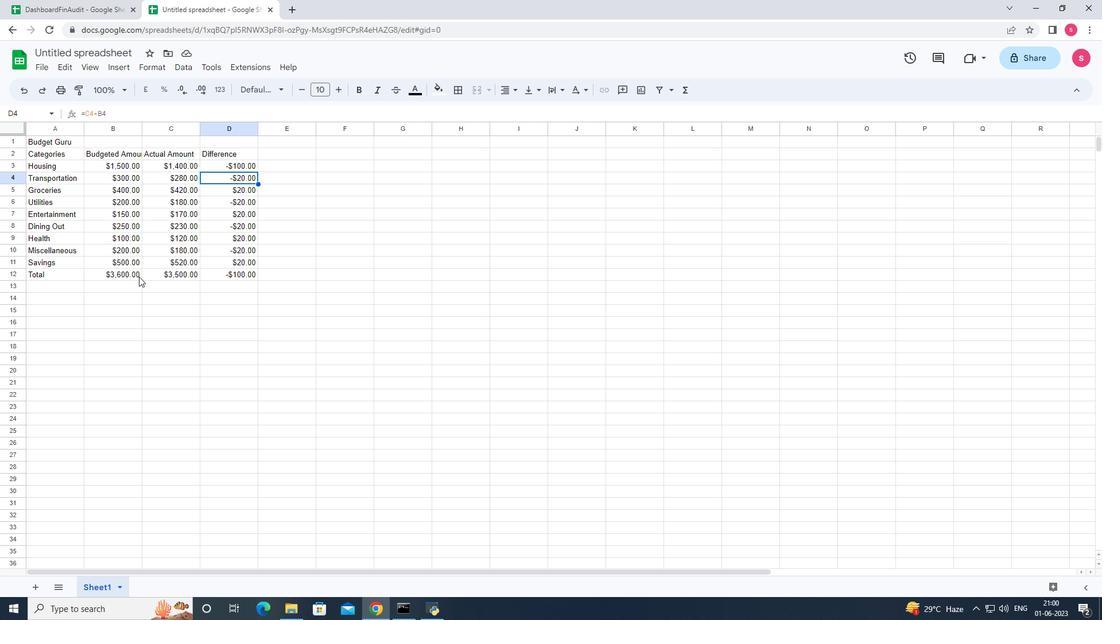 
Action: Mouse moved to (165, 273)
Screenshot: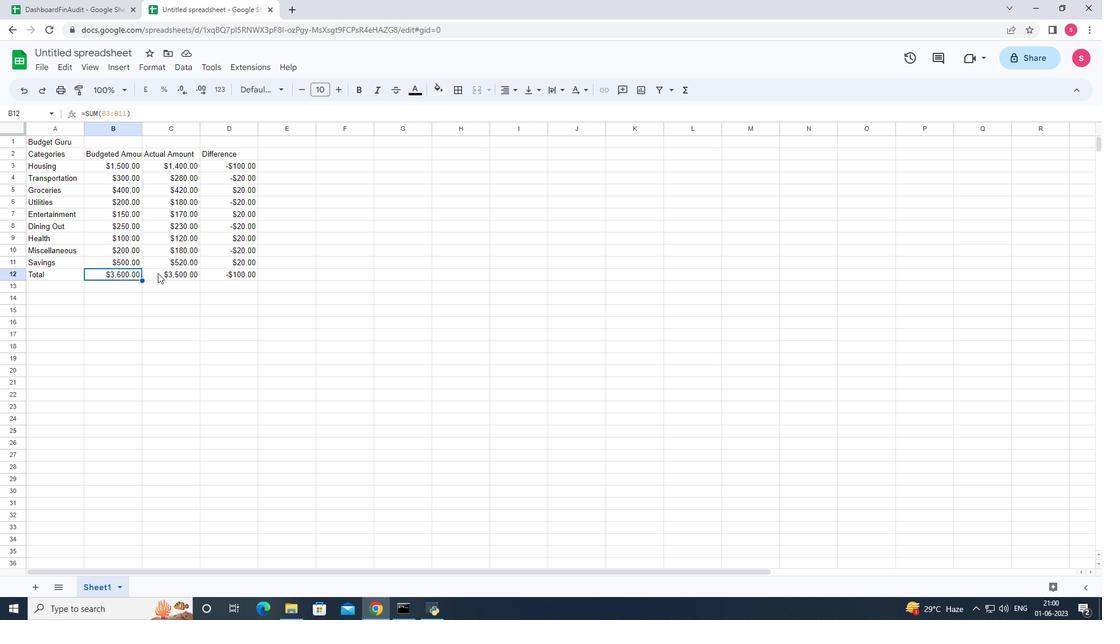 
Action: Mouse pressed left at (165, 273)
Screenshot: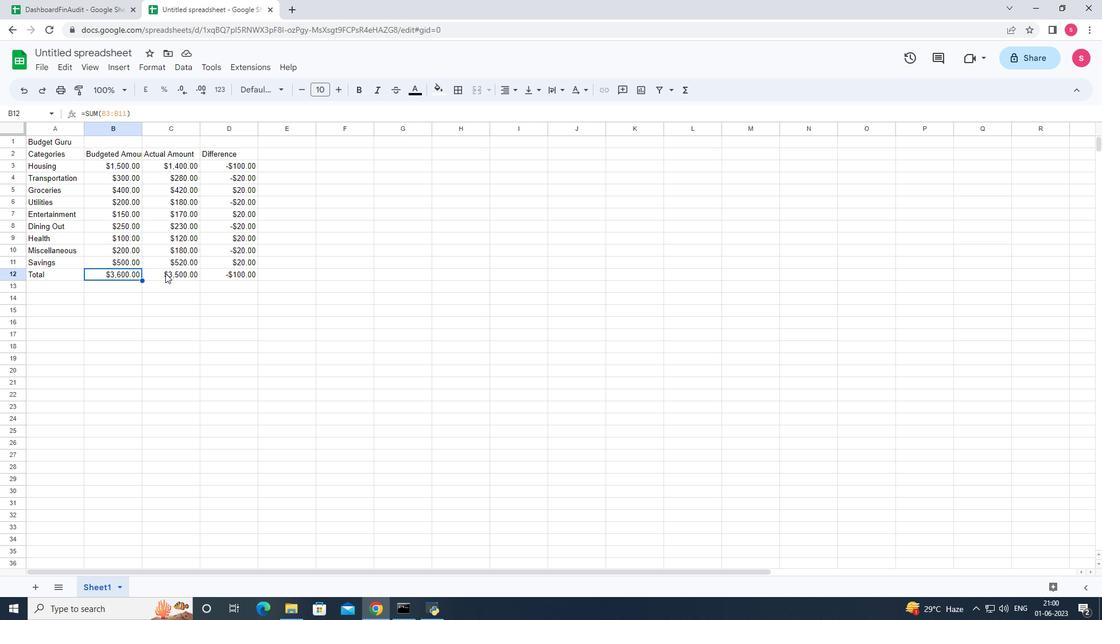 
Action: Mouse moved to (286, 289)
Screenshot: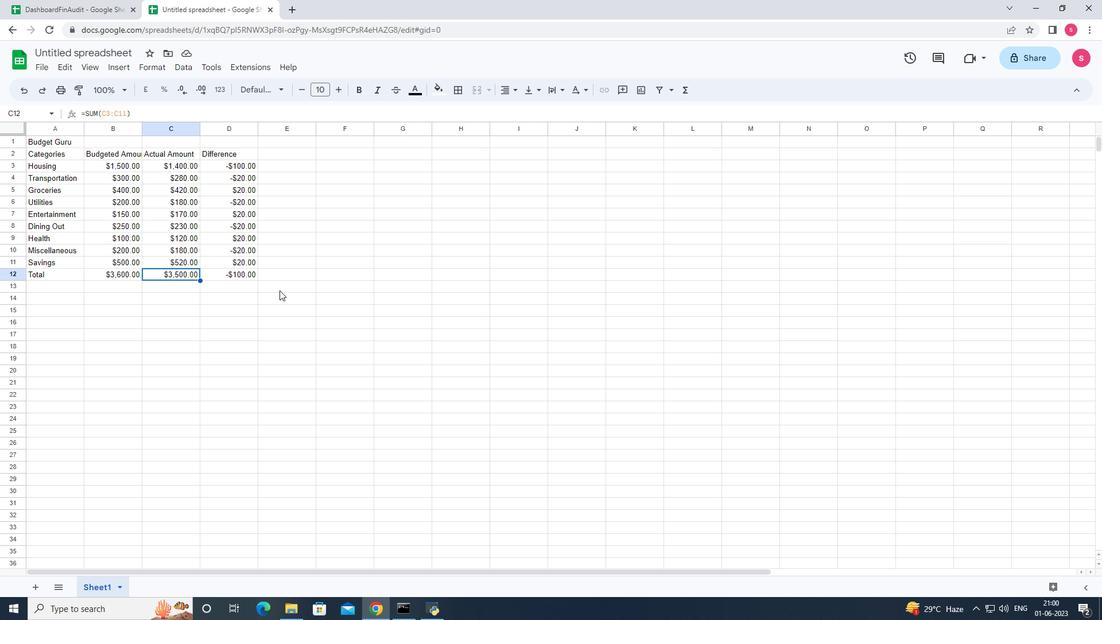 
Action: Mouse pressed left at (286, 289)
Screenshot: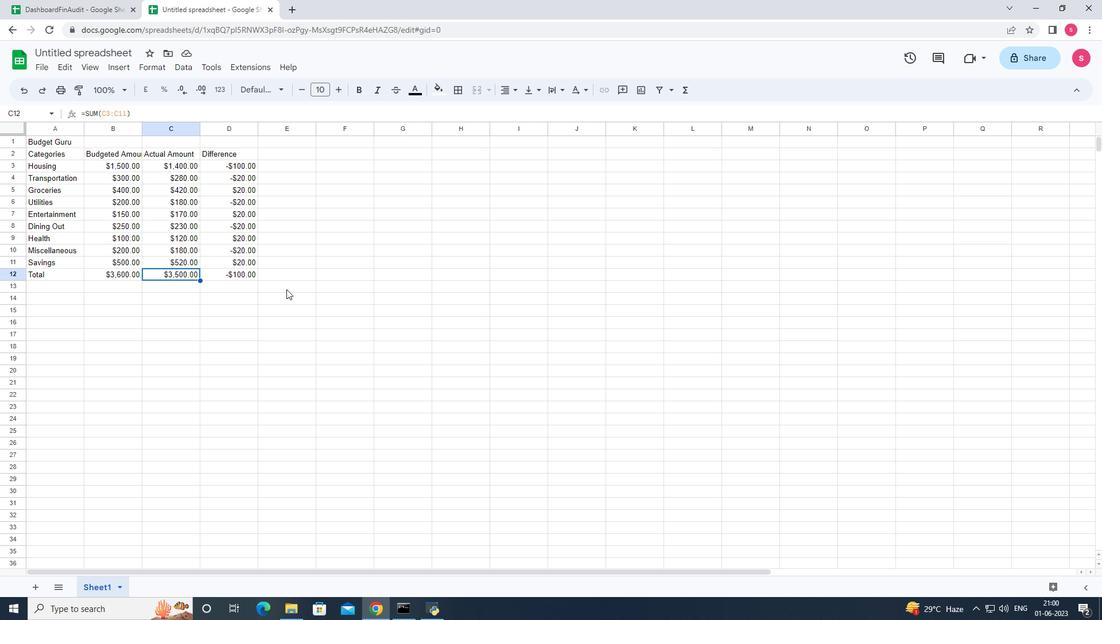 
Action: Mouse moved to (70, 52)
Screenshot: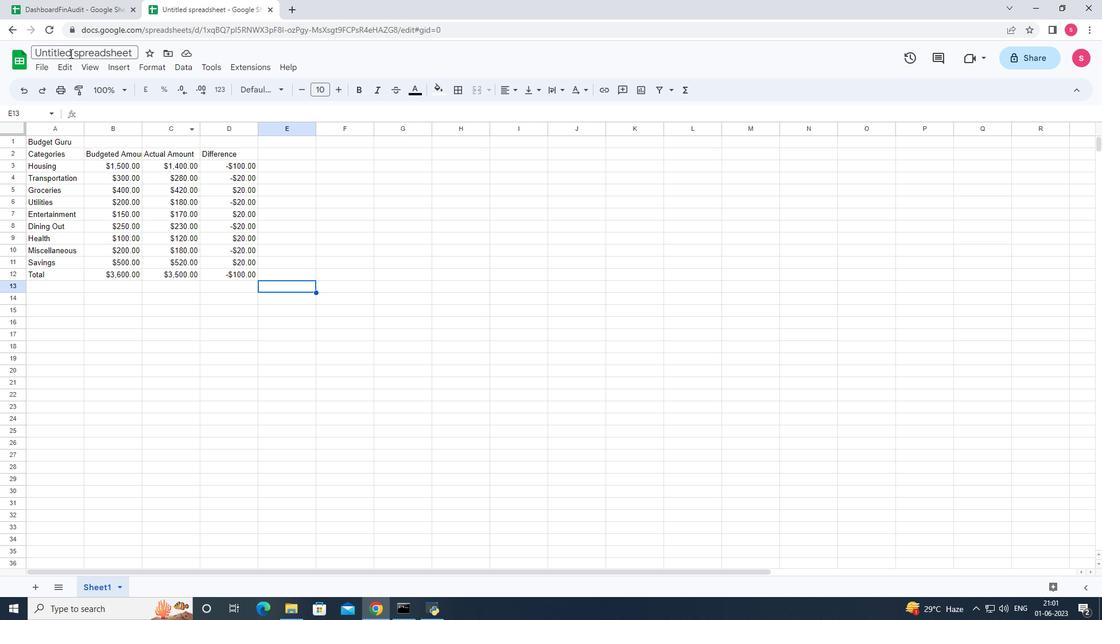 
Action: Mouse pressed left at (70, 52)
Screenshot: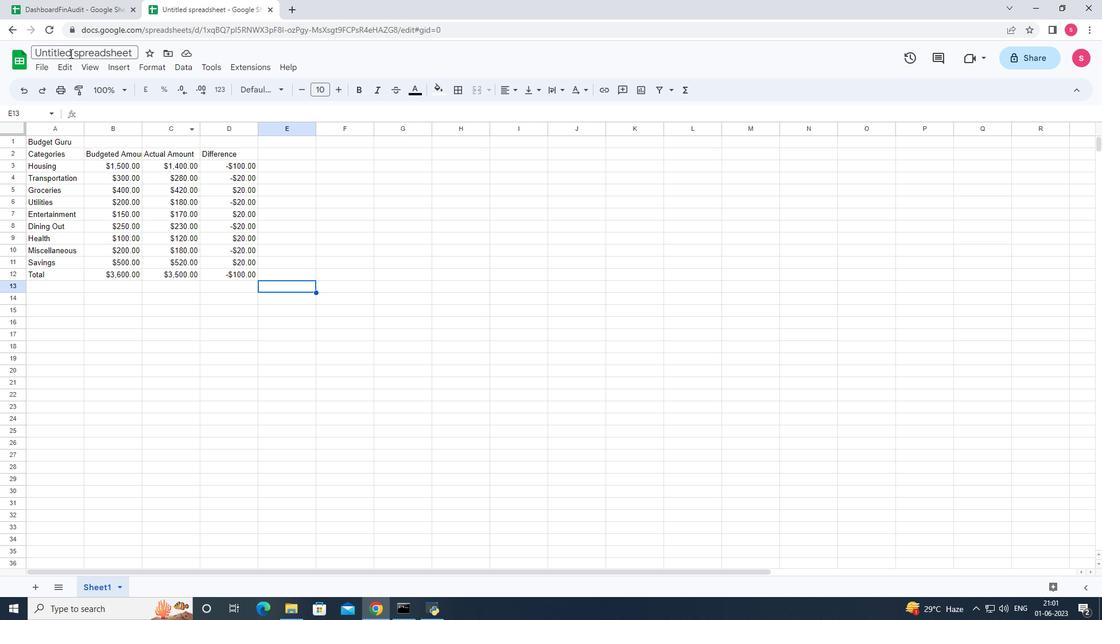 
Action: Key pressed <Key.backspace><Key.shift><Key.shift><Key.shift><Key.shift><Key.shift><Key.shift><Key.shift><Key.shift><Key.shift><Key.shift><Key.shift><Key.shift><Key.shift><Key.shift><Key.shift><Key.shift><Key.shift><Key.shift>Dashboard<Key.shift><Key.shift><Key.shift>Fin<Key.shift>Summary<Key.enter>
Screenshot: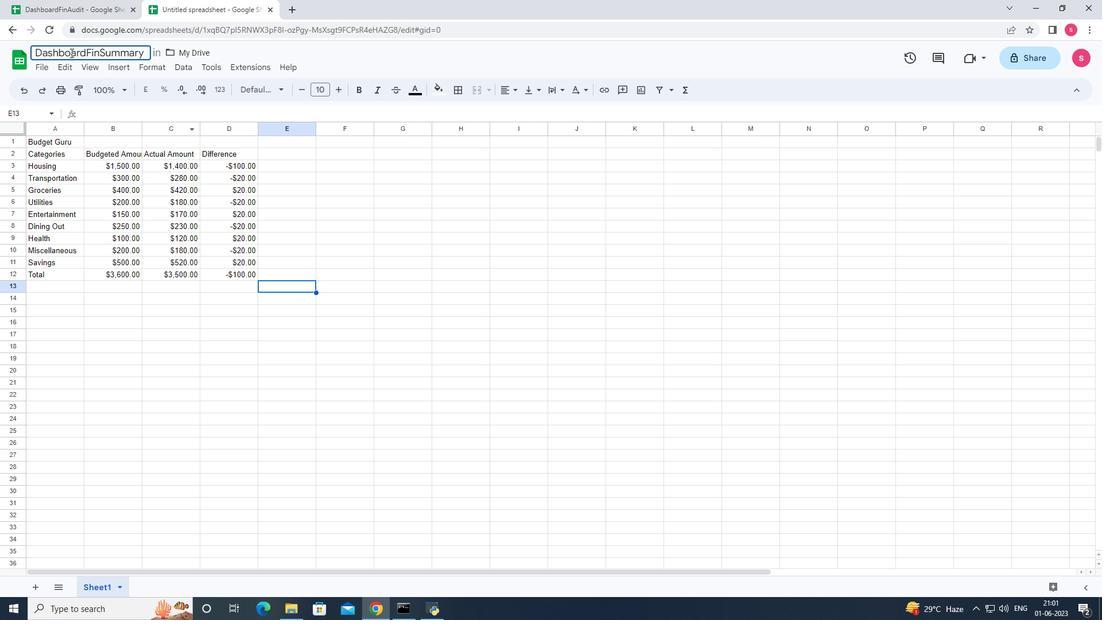 
Action: Mouse moved to (85, 132)
Screenshot: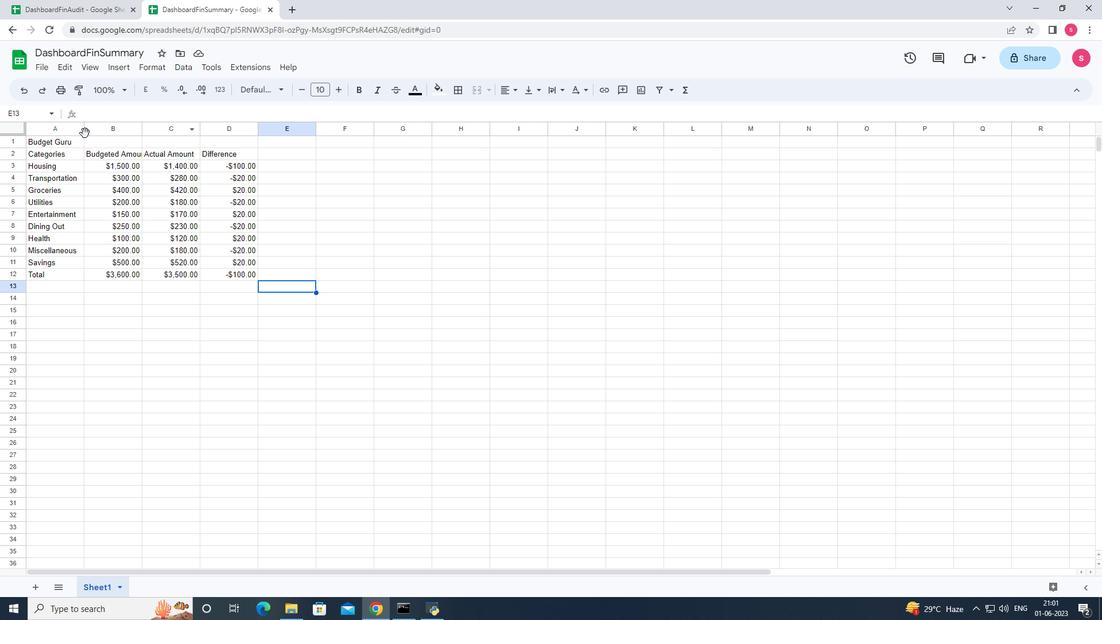 
Action: Mouse pressed left at (85, 132)
Screenshot: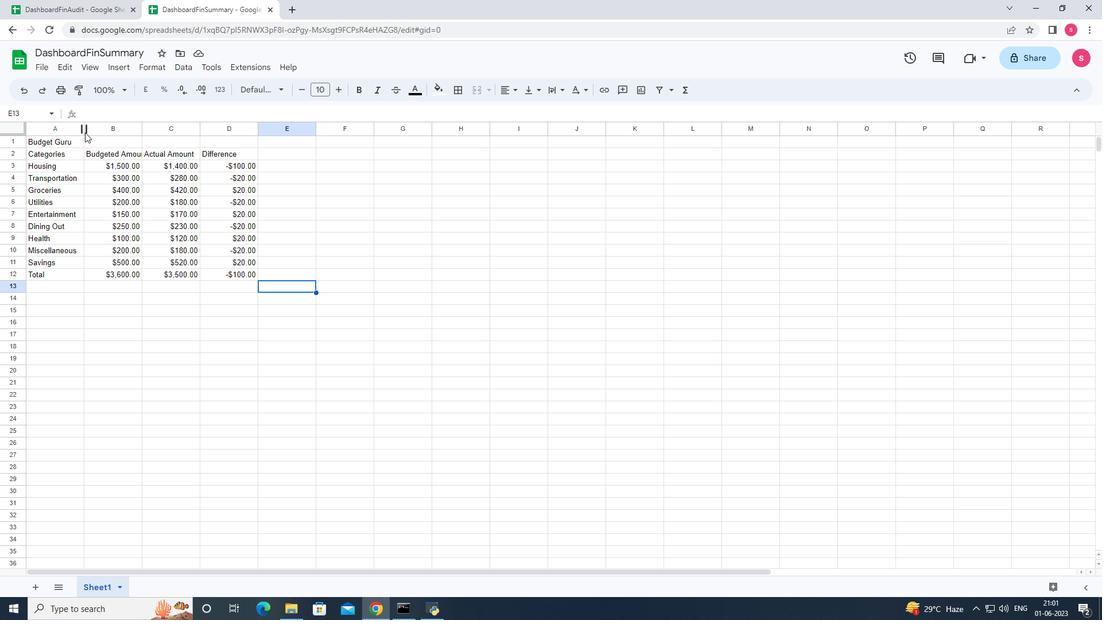 
Action: Mouse pressed left at (85, 132)
Screenshot: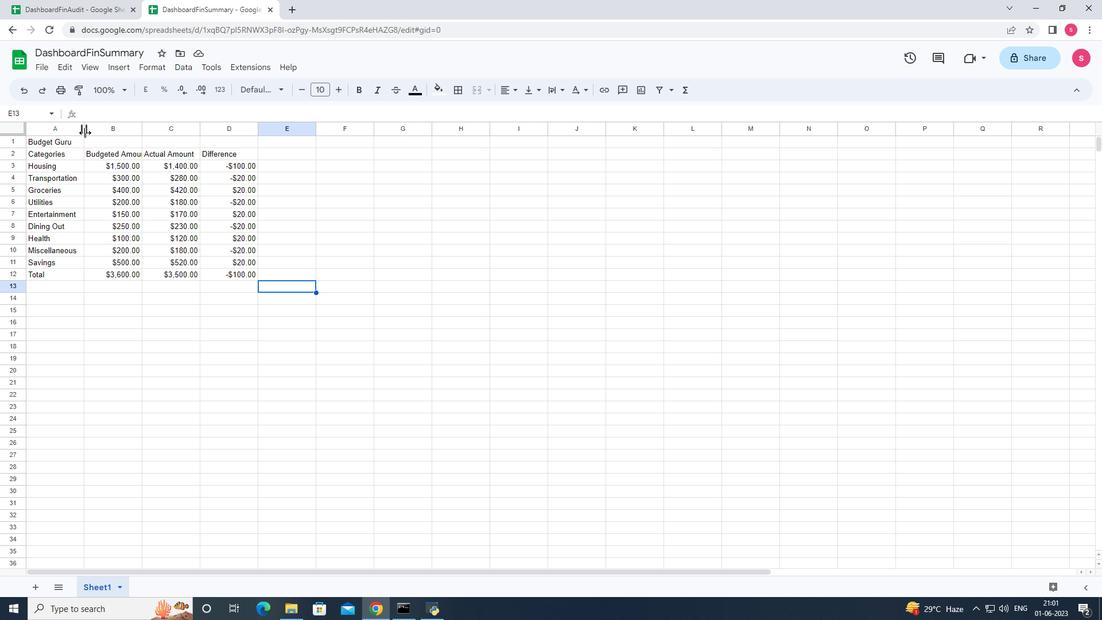 
Action: Mouse moved to (136, 129)
Screenshot: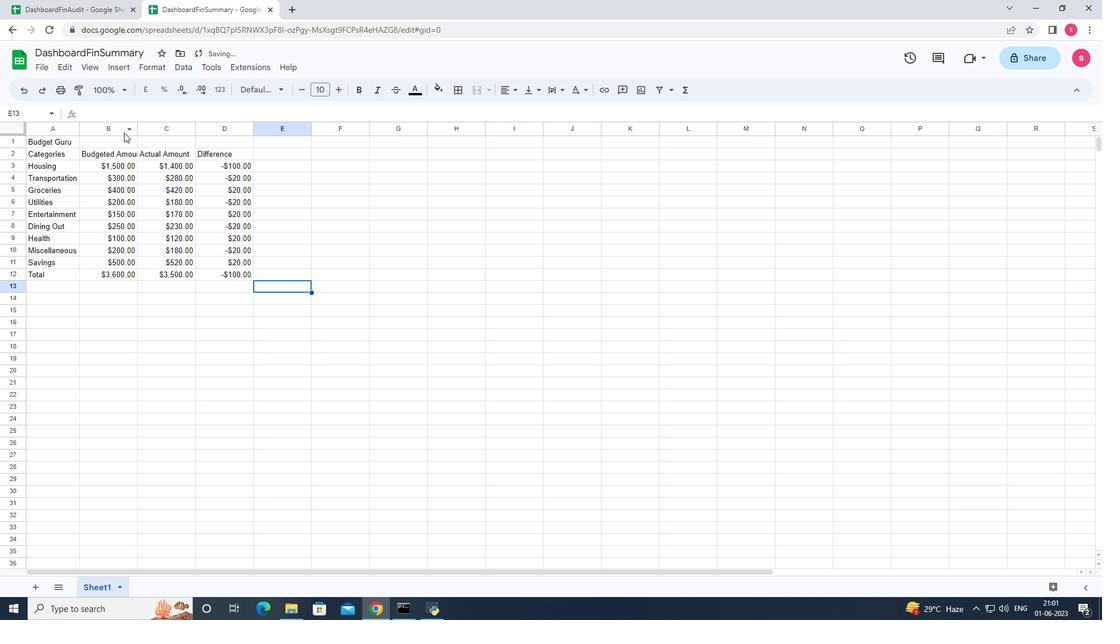 
Action: Mouse pressed left at (136, 129)
Screenshot: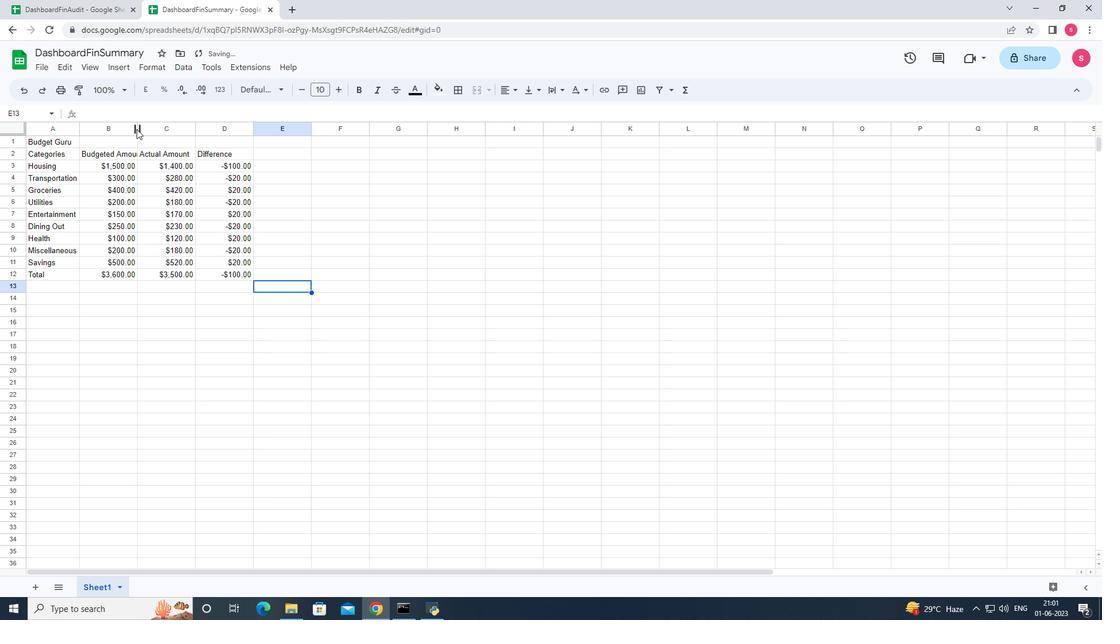 
Action: Mouse pressed left at (136, 129)
Screenshot: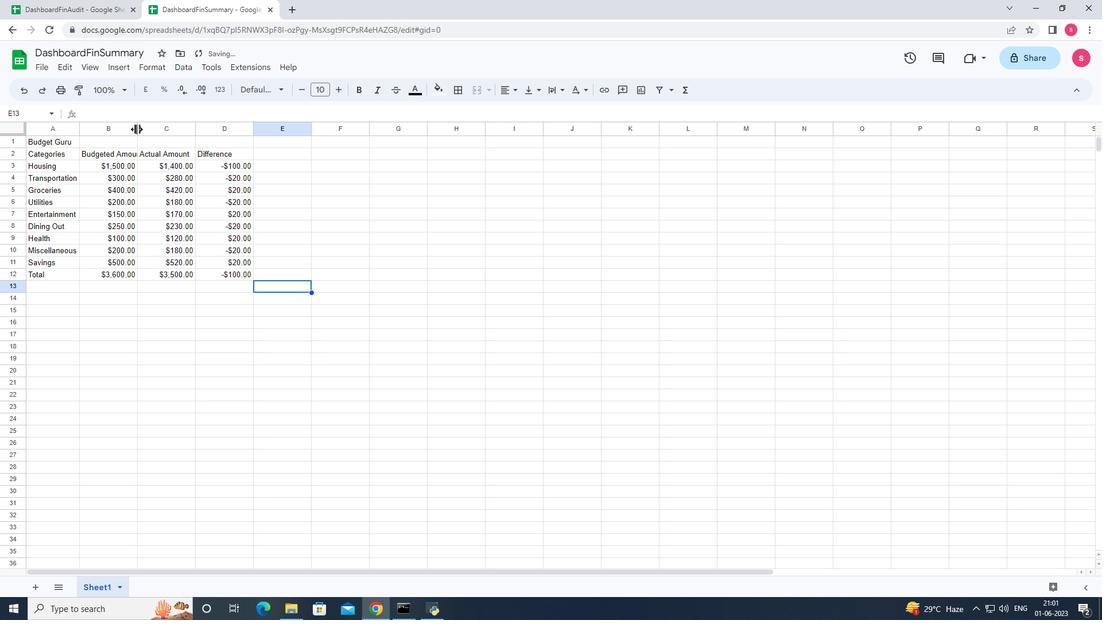 
Action: Mouse moved to (203, 123)
Screenshot: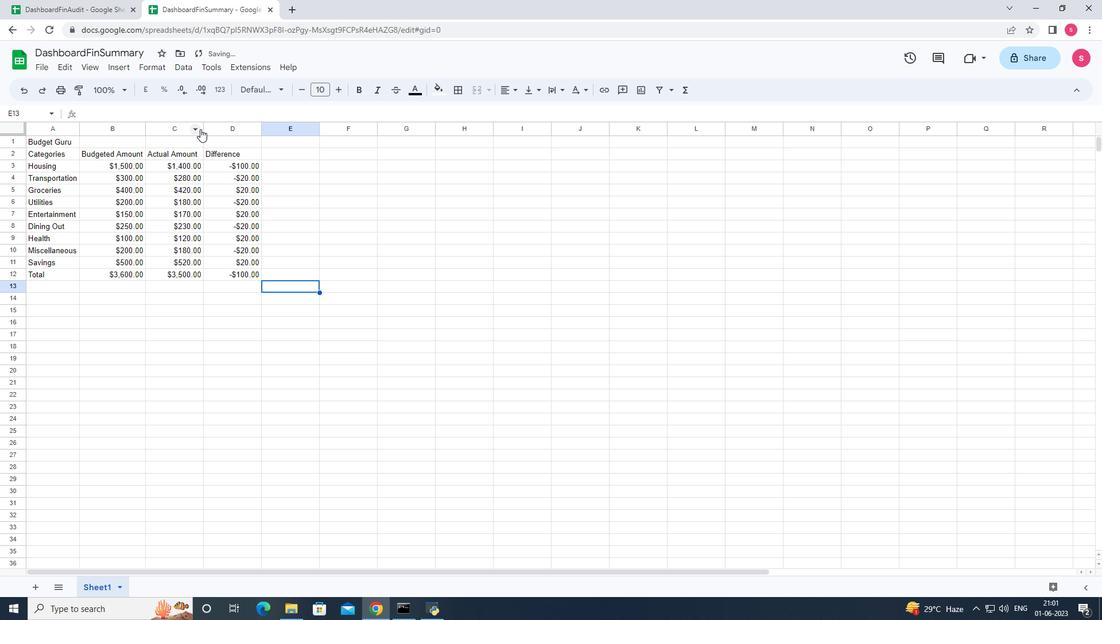 
Action: Mouse pressed left at (203, 123)
Screenshot: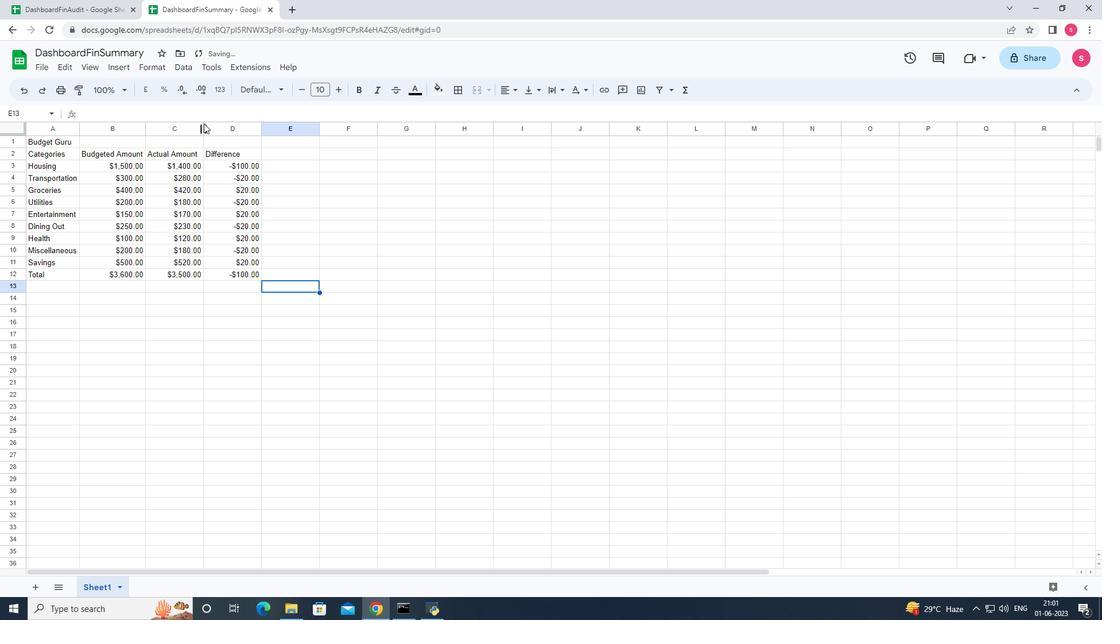 
Action: Mouse pressed left at (203, 123)
Screenshot: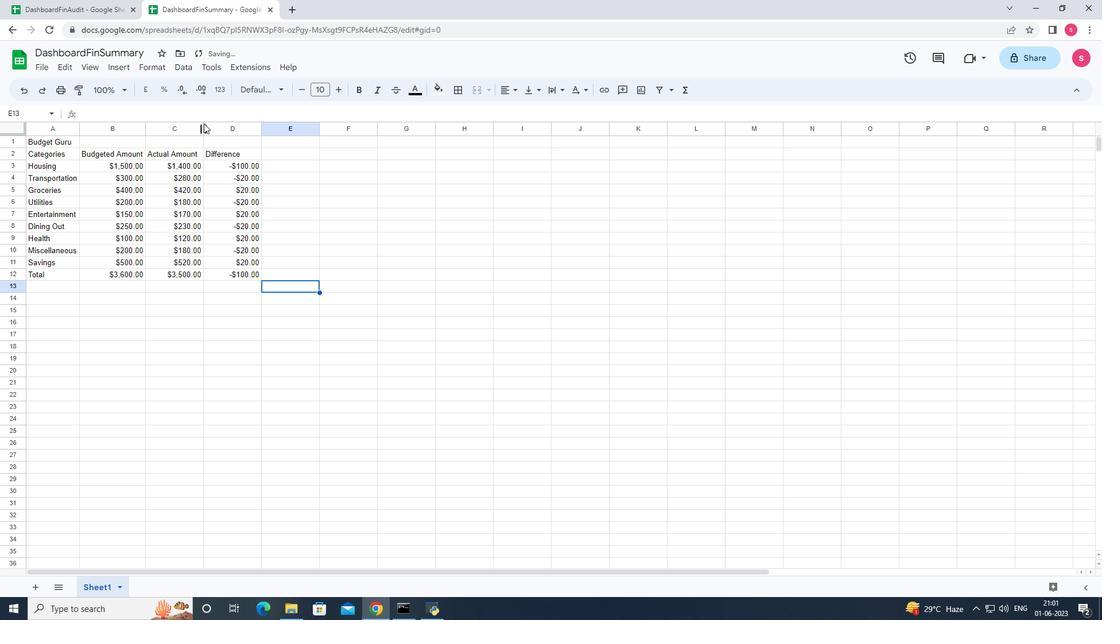 
Action: Mouse moved to (260, 130)
Screenshot: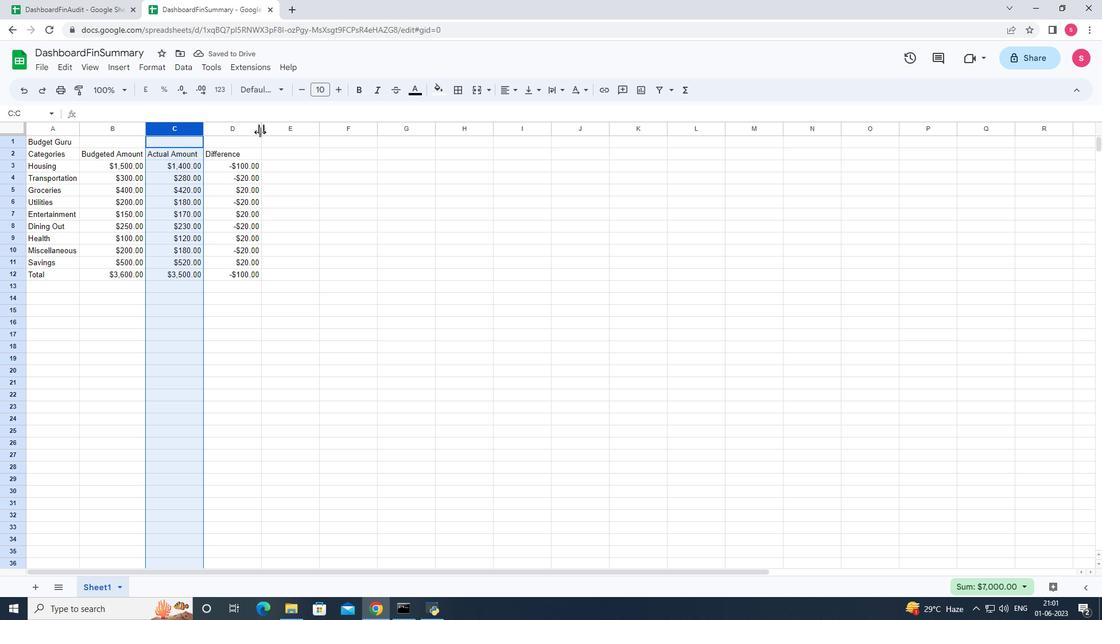 
Action: Mouse pressed left at (260, 130)
Screenshot: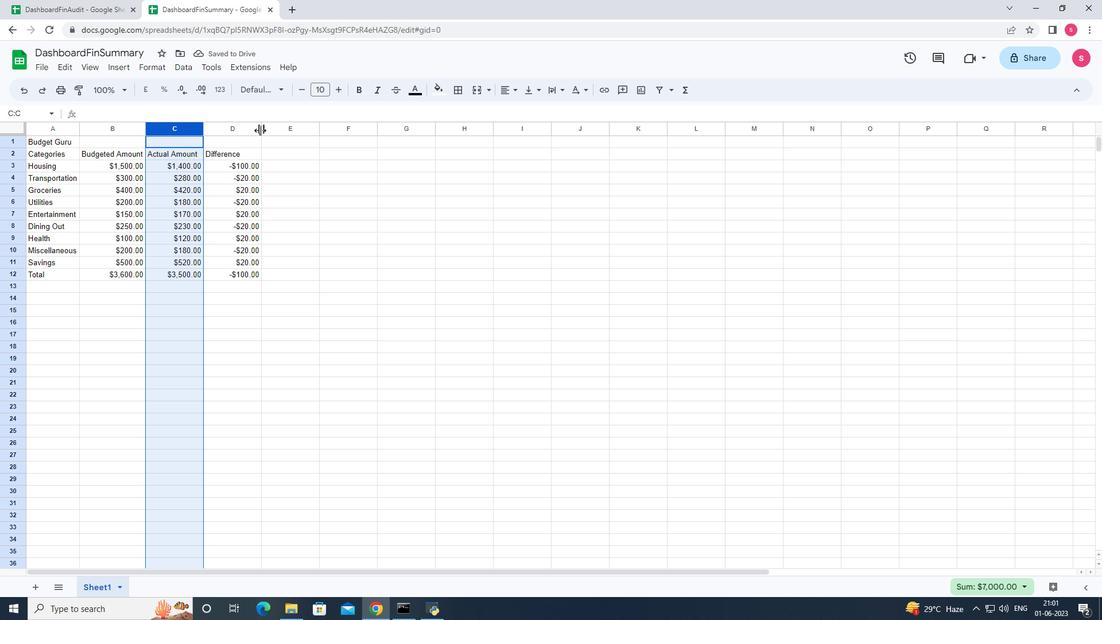 
Action: Mouse pressed left at (260, 130)
Screenshot: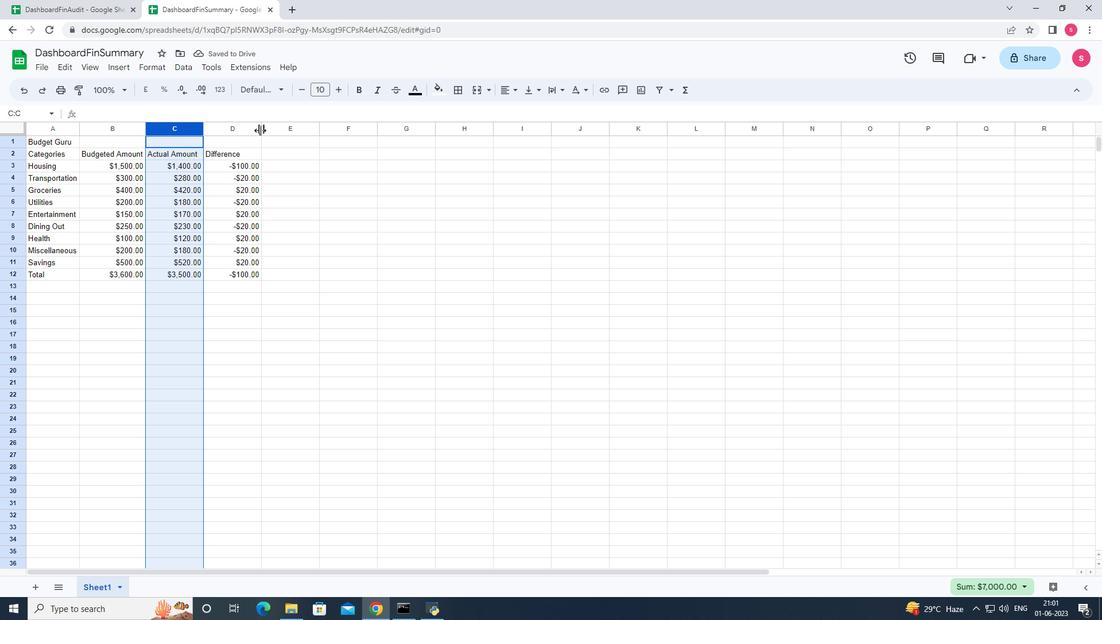 
Action: Mouse moved to (373, 192)
Screenshot: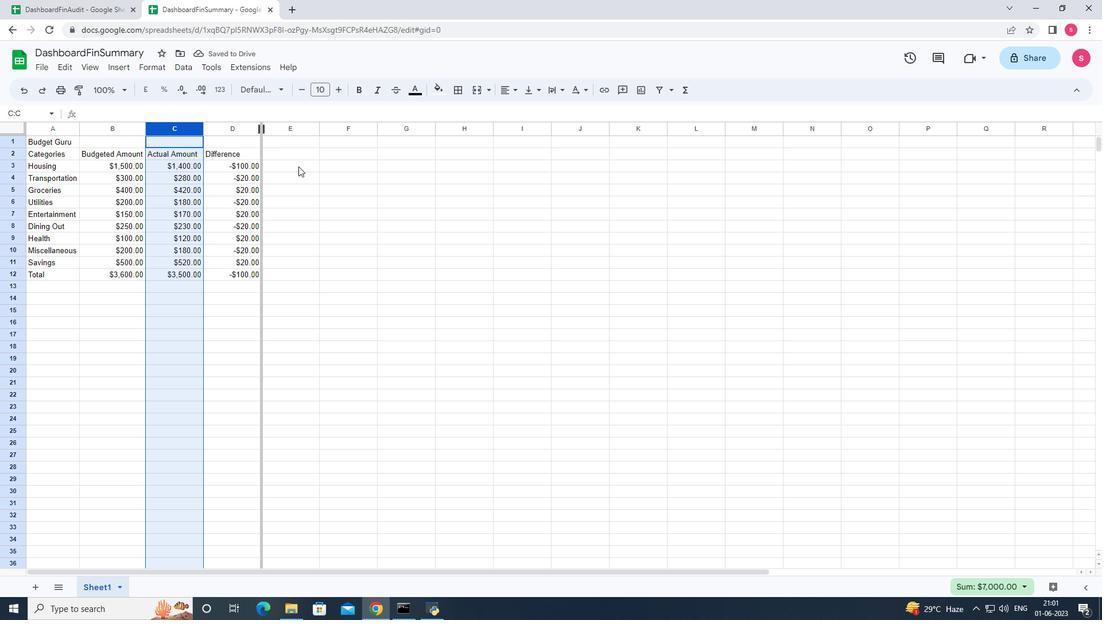 
Action: Mouse pressed left at (373, 192)
Screenshot: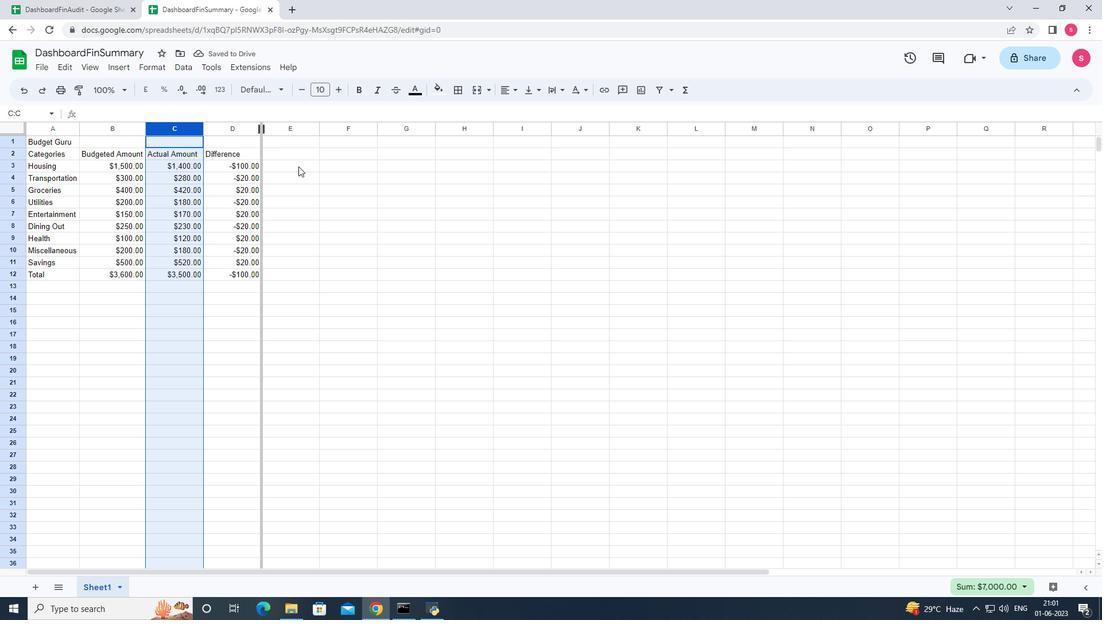 
Action: Mouse moved to (202, 129)
Screenshot: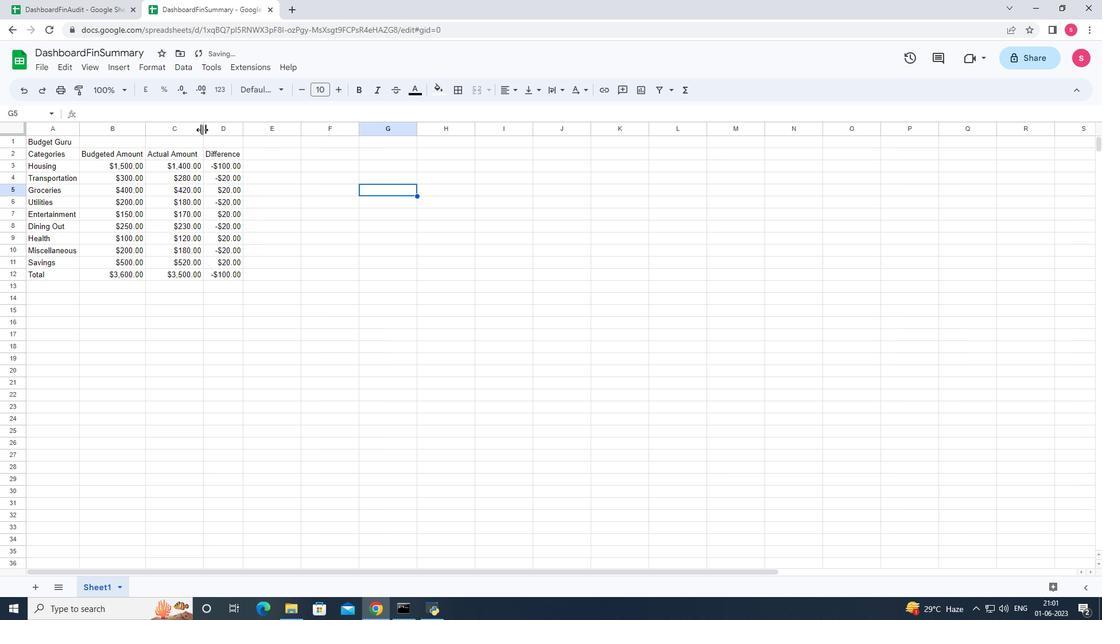 
Action: Mouse pressed left at (202, 129)
Screenshot: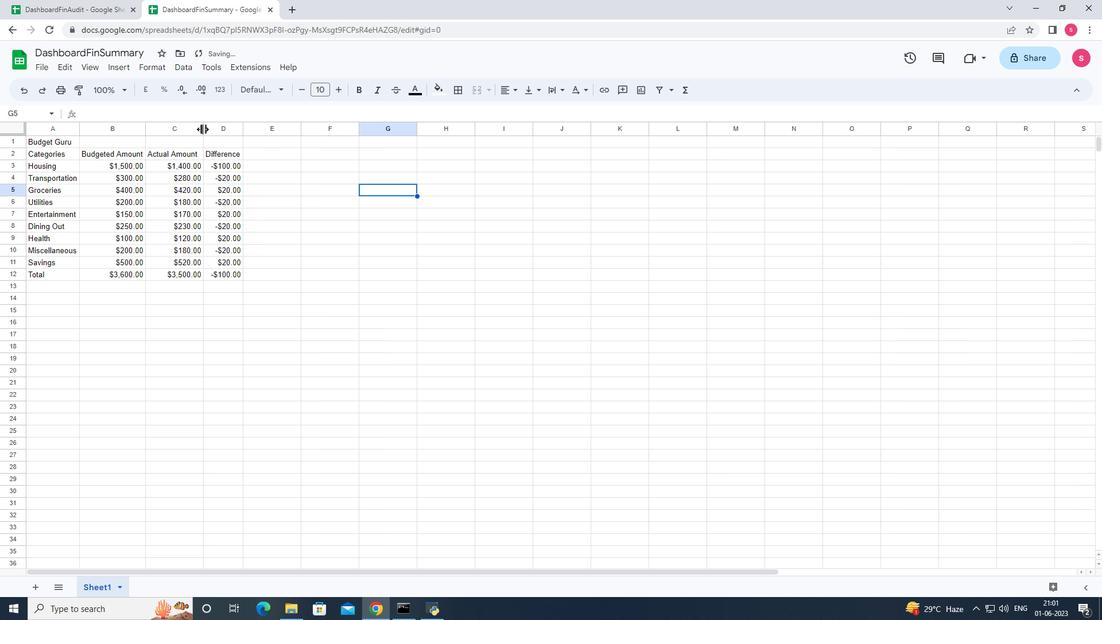 
Action: Mouse pressed left at (202, 129)
Screenshot: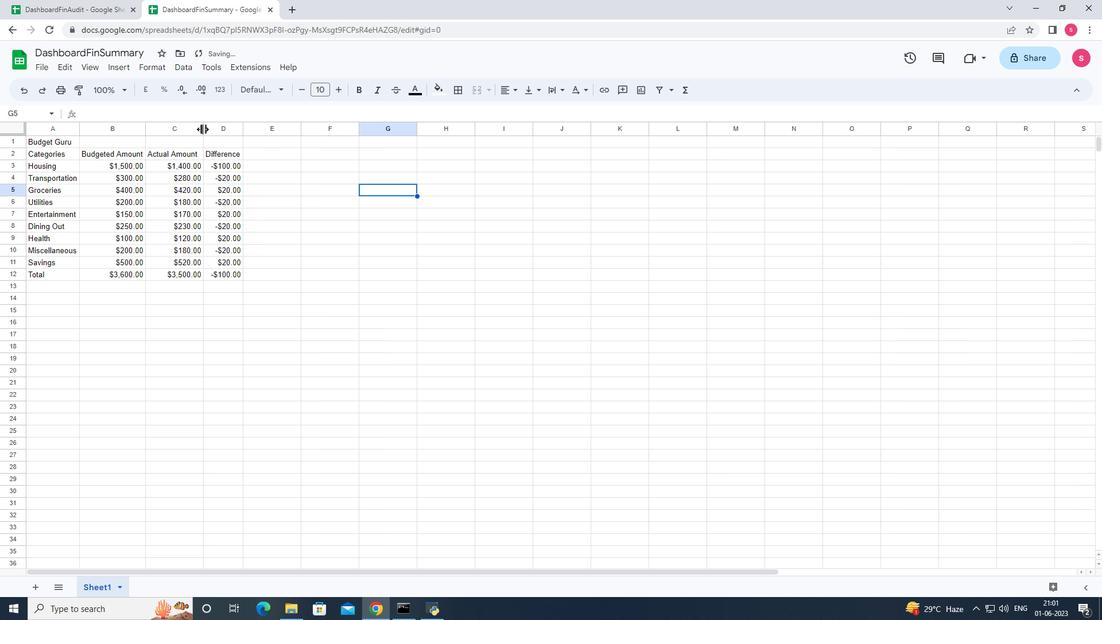
Action: Mouse moved to (312, 409)
Screenshot: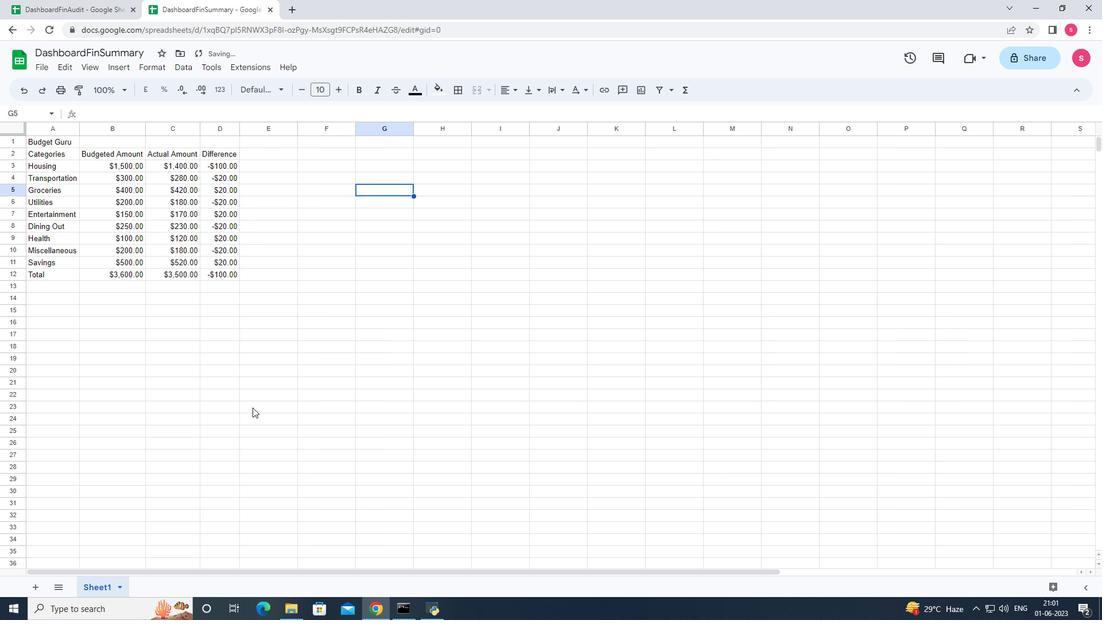 
Action: Key pressed ctrl+S
Screenshot: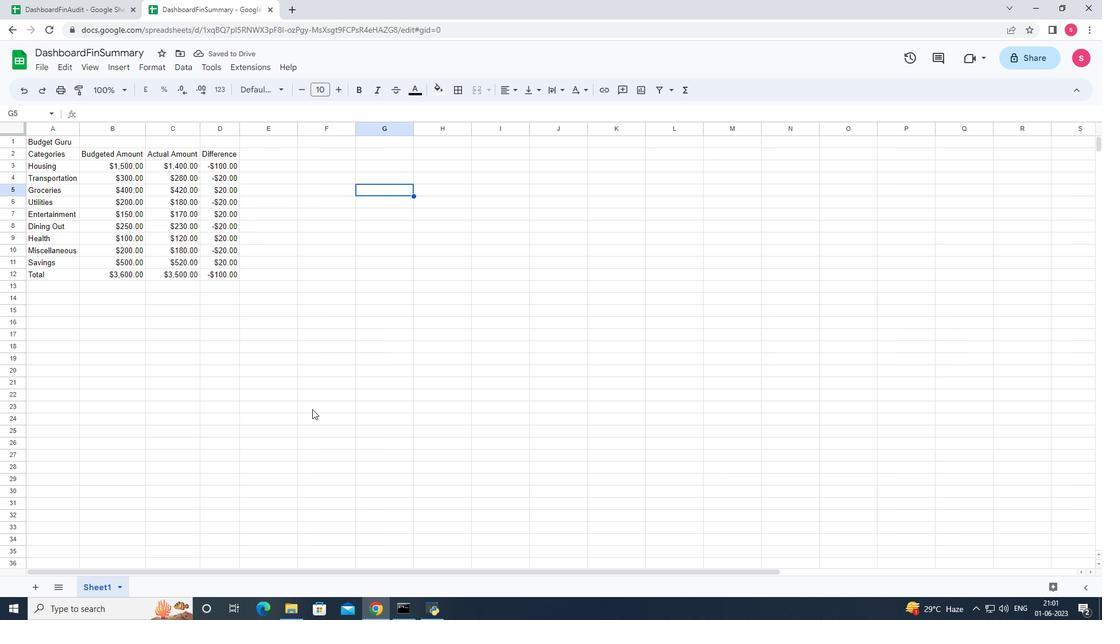 
